 Task: Look for space in Buta, Democratic Republic of the Congo from 13th August, 2023 to 17th August, 2023 for 2 adults in price range Rs.10000 to Rs.16000. Place can be entire place with 2 bedrooms having 2 beds and 1 bathroom. Property type can be house, flat, guest house. Amenities needed are: wifi. Booking option can be shelf check-in. Required host language is English.
Action: Mouse moved to (414, 98)
Screenshot: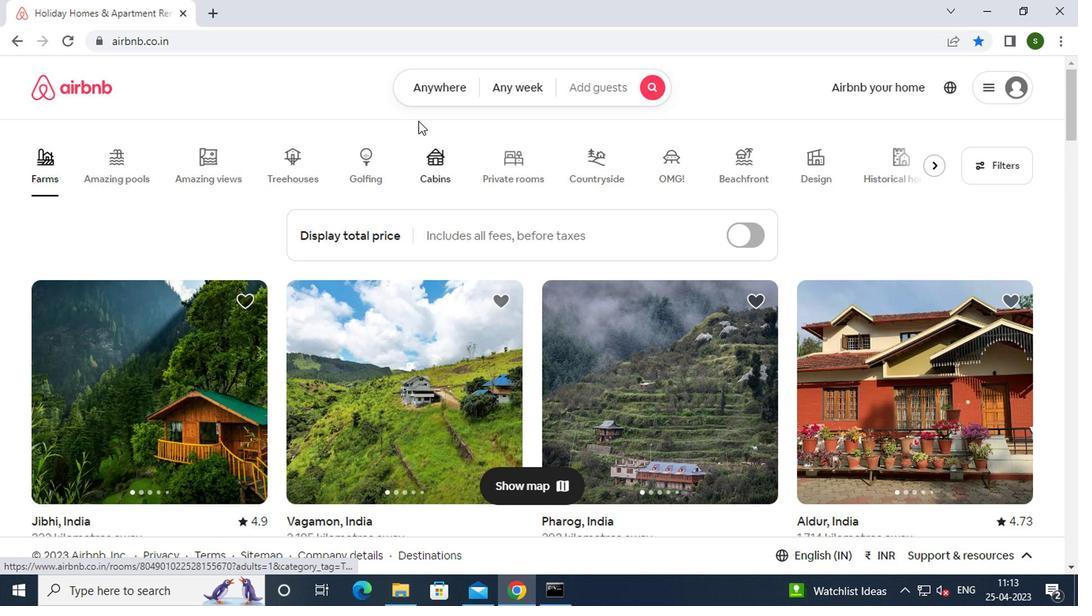 
Action: Mouse pressed left at (414, 98)
Screenshot: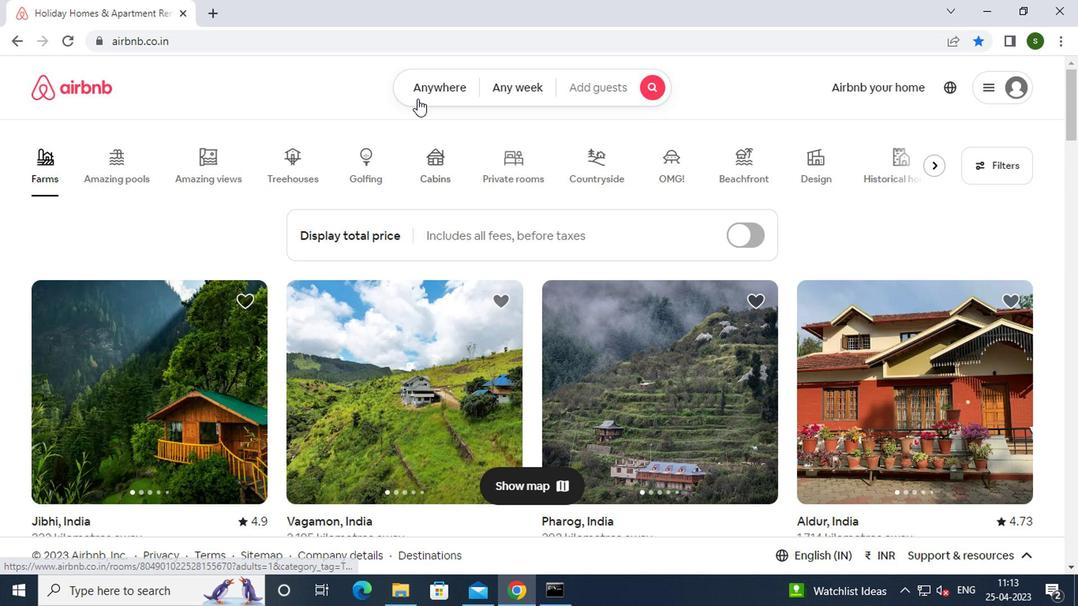 
Action: Mouse moved to (334, 151)
Screenshot: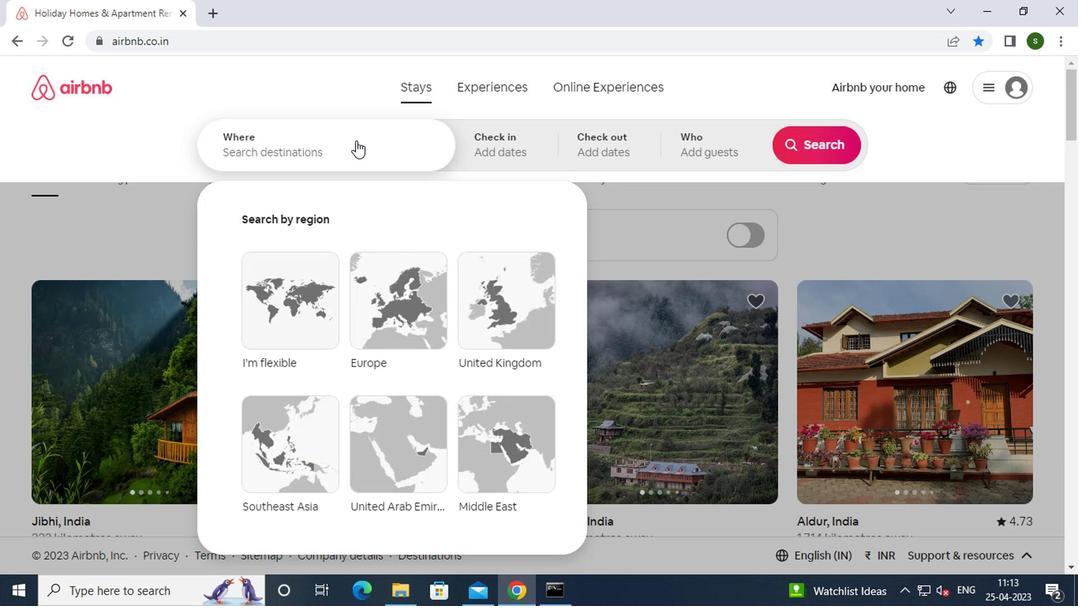
Action: Mouse pressed left at (334, 151)
Screenshot: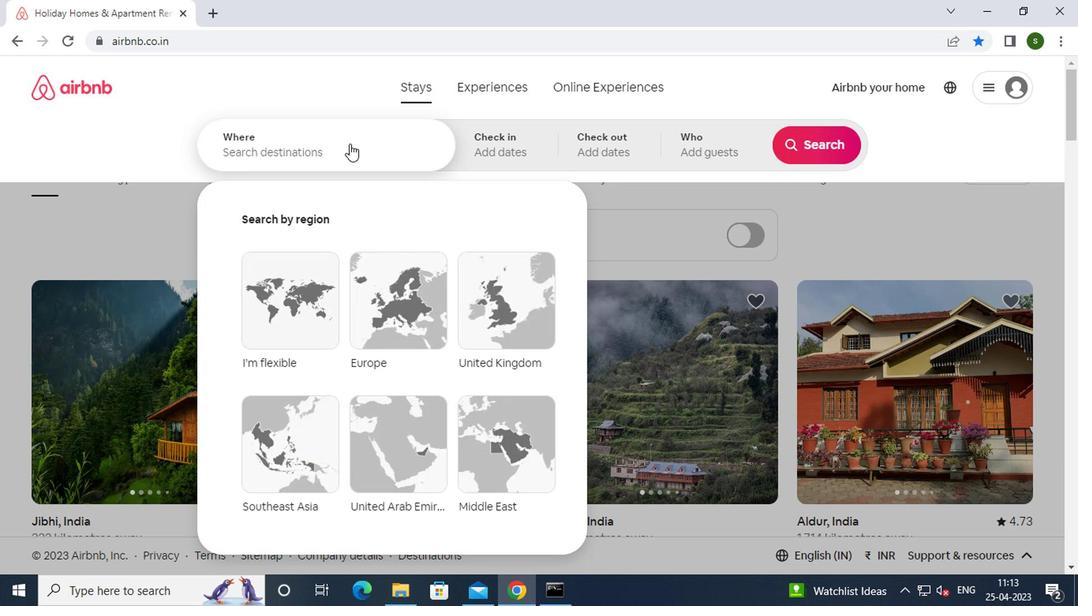 
Action: Key pressed b<Key.caps_lock>uta,<Key.space><Key.caps_lock>d<Key.caps_lock>emocratic
Screenshot: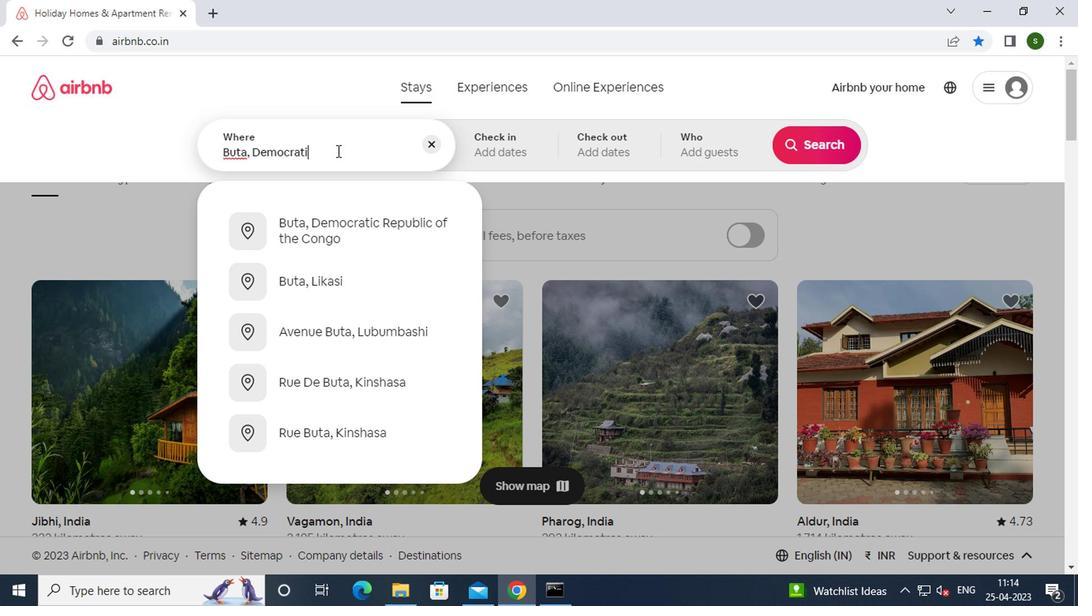 
Action: Mouse moved to (332, 220)
Screenshot: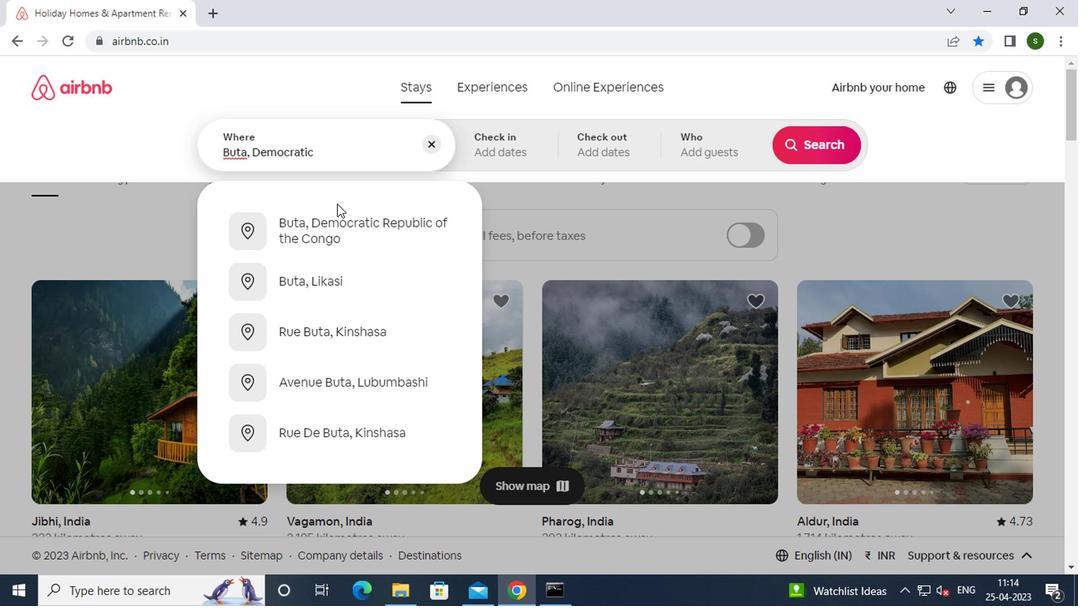 
Action: Mouse pressed left at (332, 220)
Screenshot: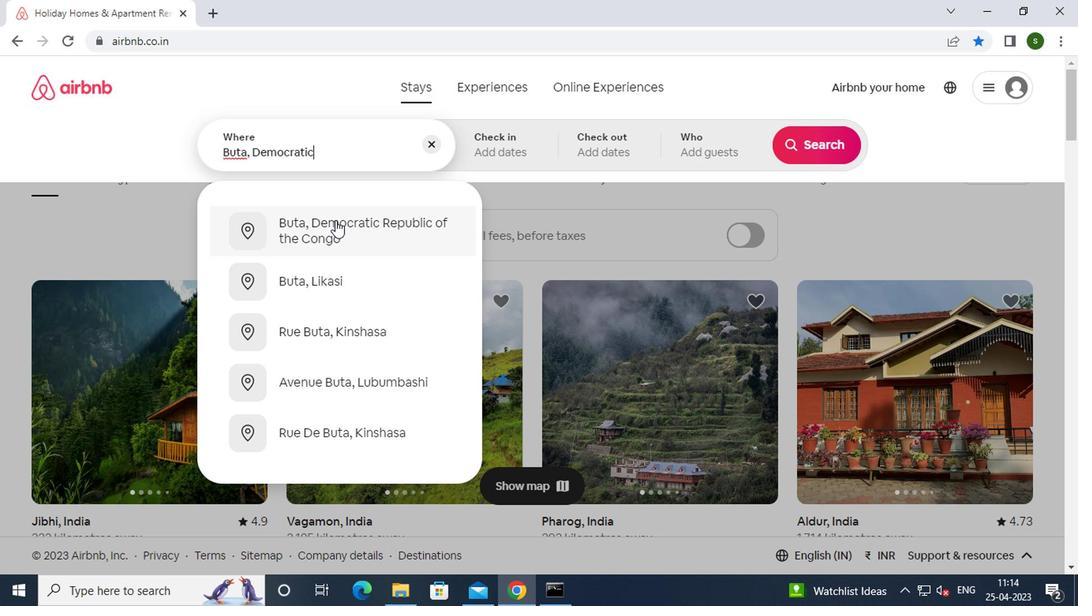 
Action: Mouse moved to (810, 271)
Screenshot: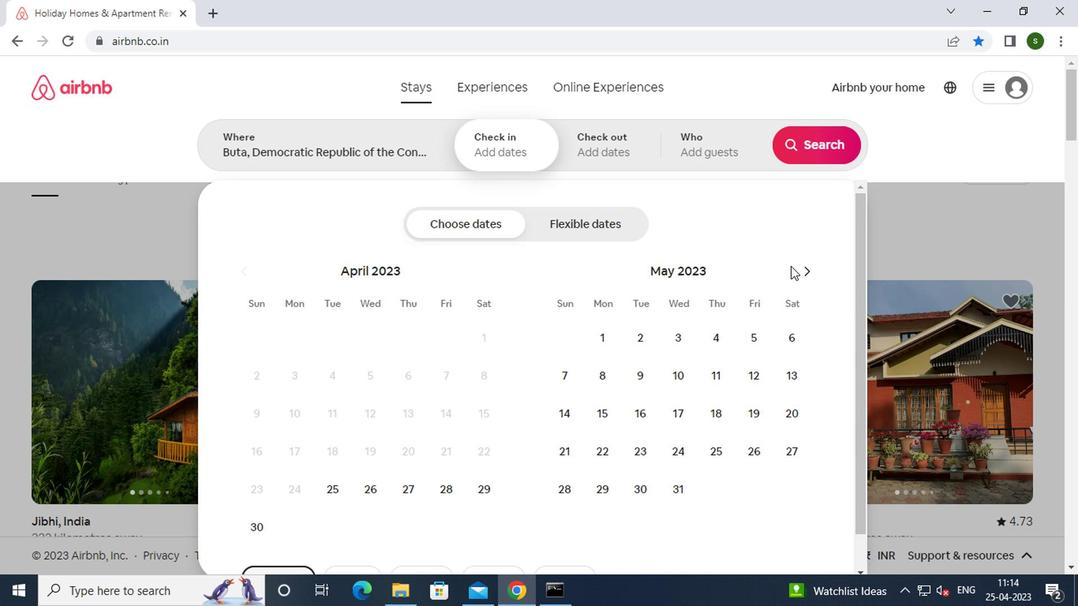 
Action: Mouse pressed left at (810, 271)
Screenshot: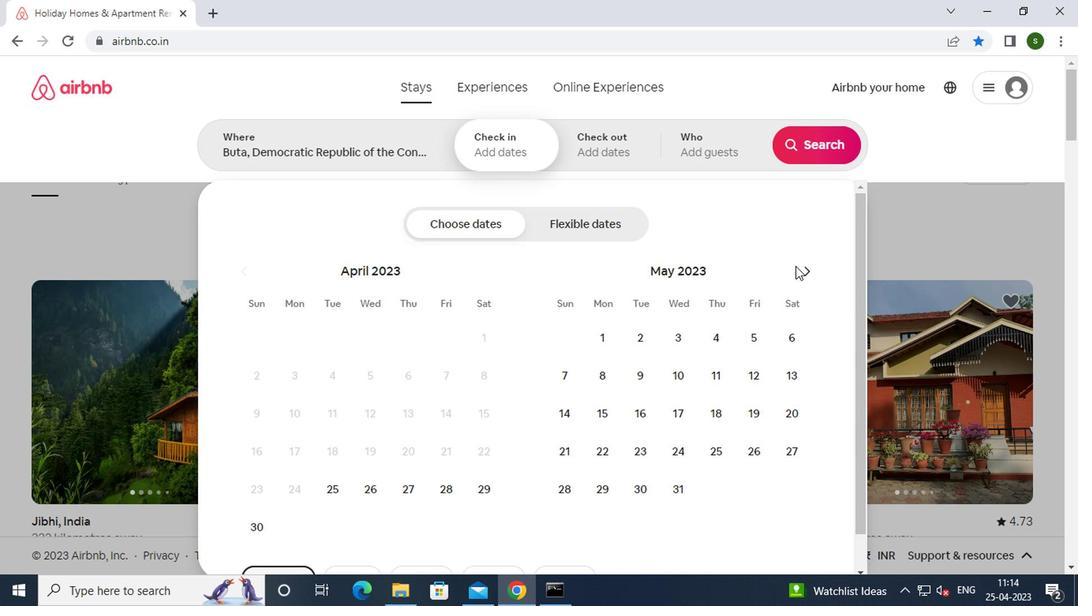 
Action: Mouse pressed left at (810, 271)
Screenshot: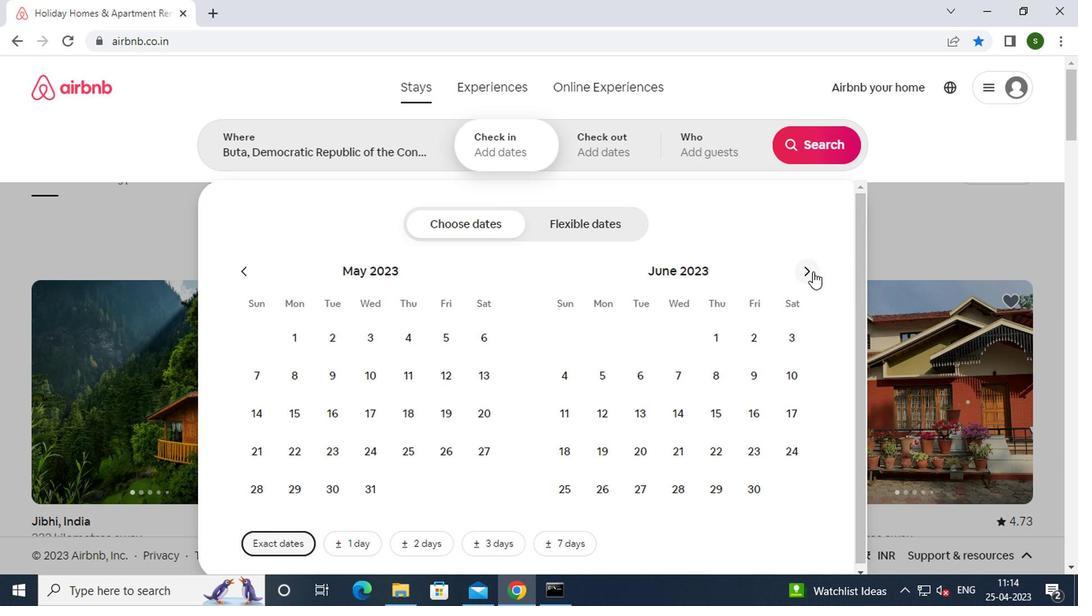 
Action: Mouse pressed left at (810, 271)
Screenshot: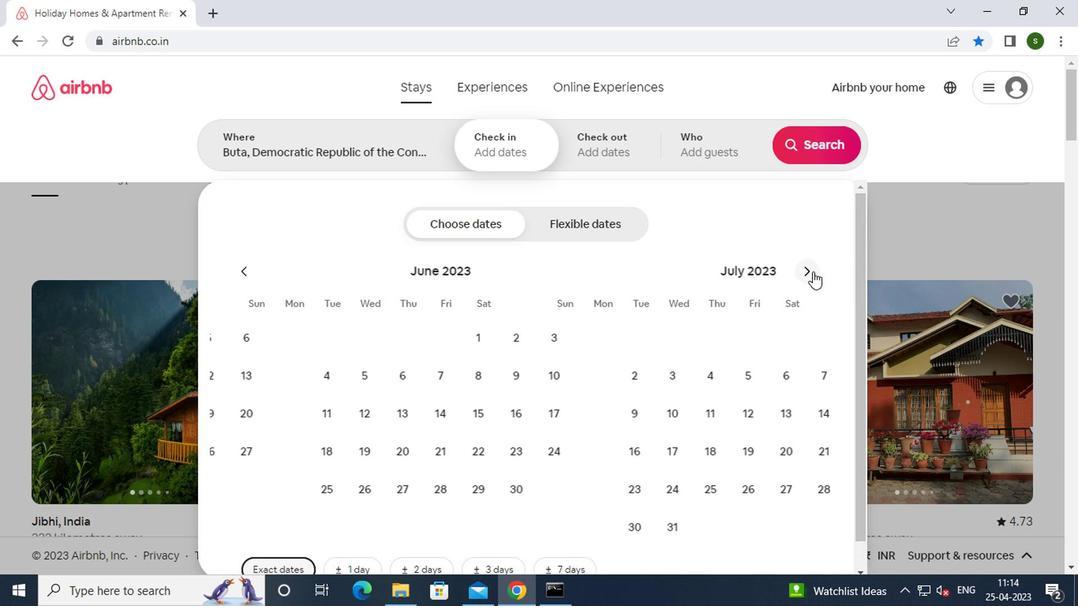 
Action: Mouse moved to (548, 421)
Screenshot: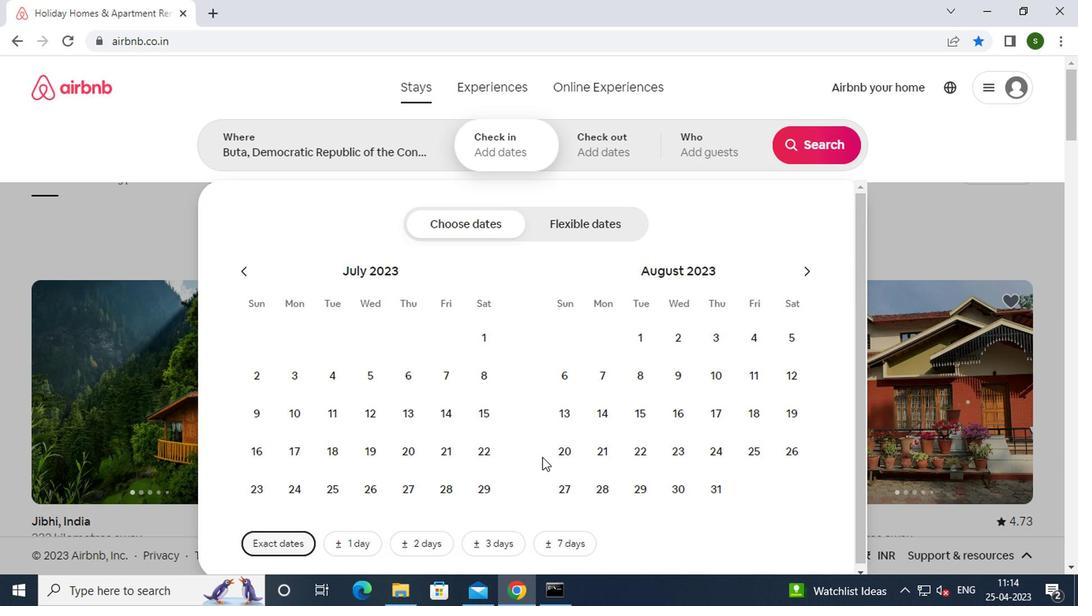 
Action: Mouse pressed left at (548, 421)
Screenshot: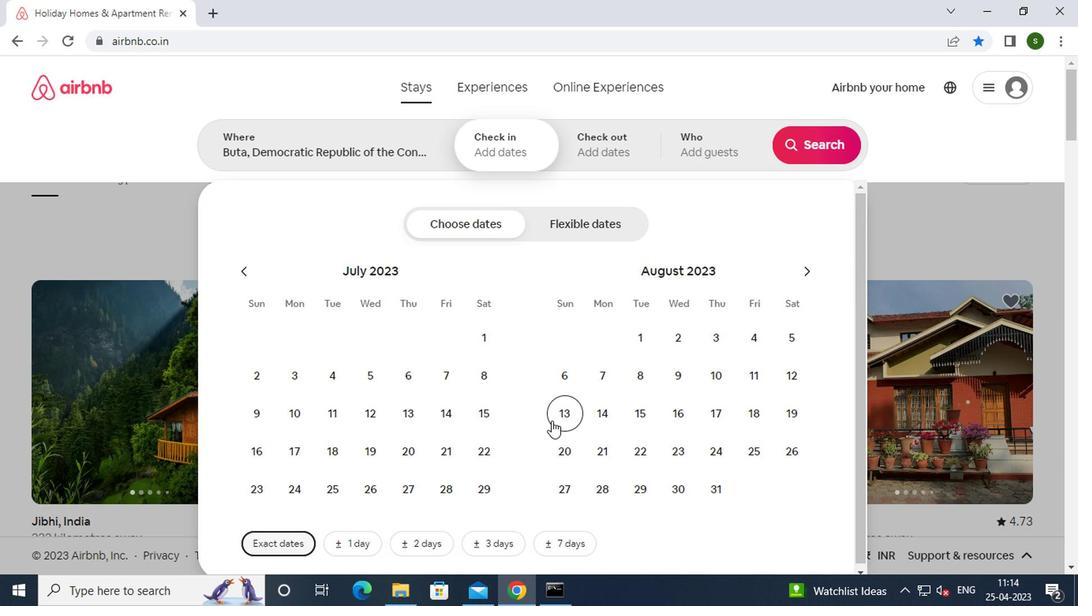 
Action: Mouse moved to (697, 418)
Screenshot: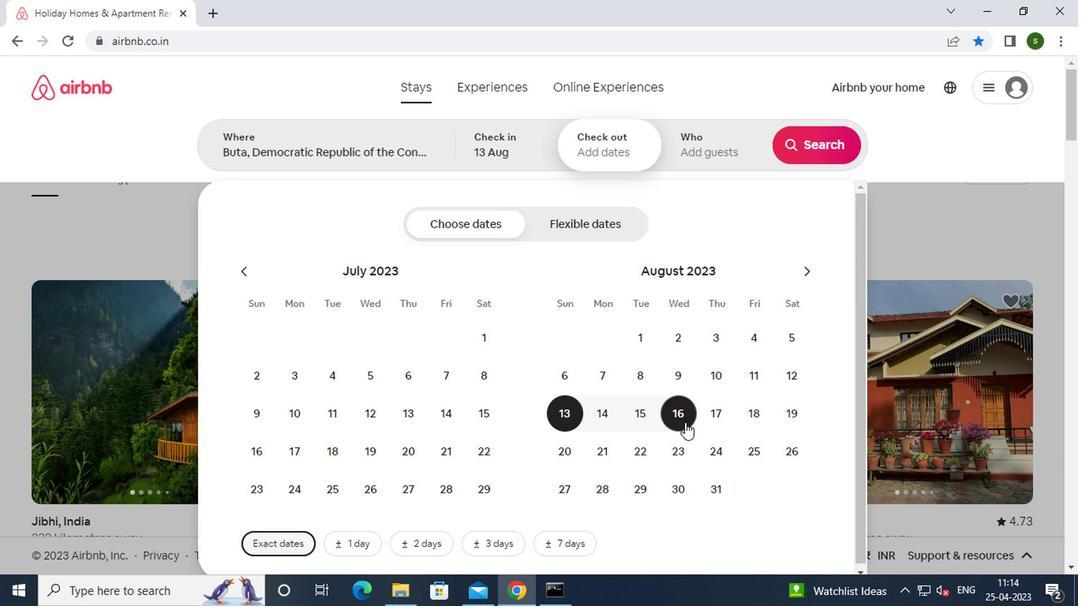 
Action: Mouse pressed left at (697, 418)
Screenshot: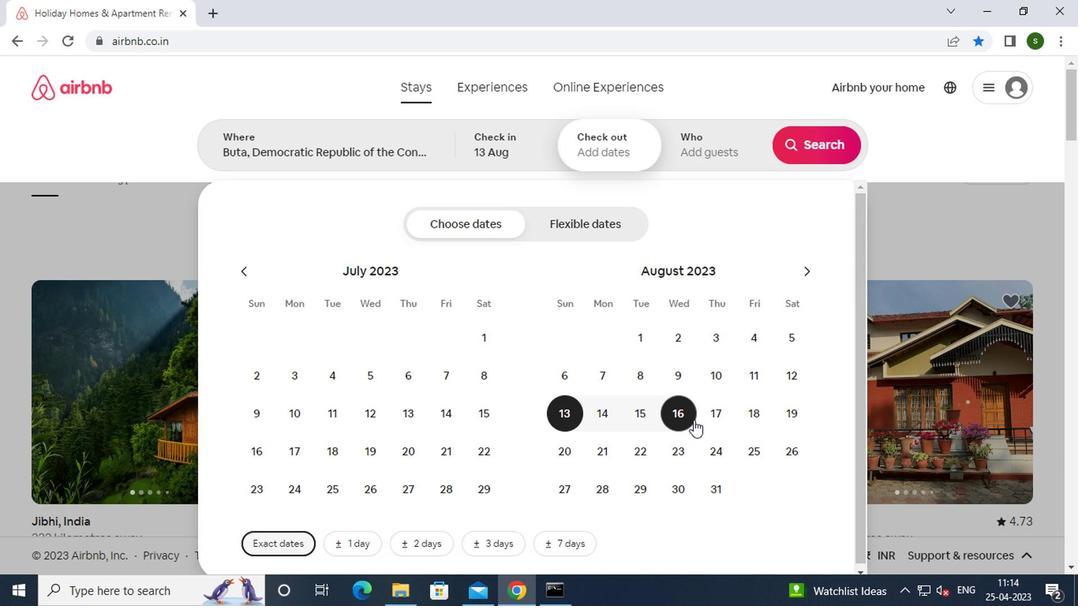 
Action: Mouse moved to (715, 157)
Screenshot: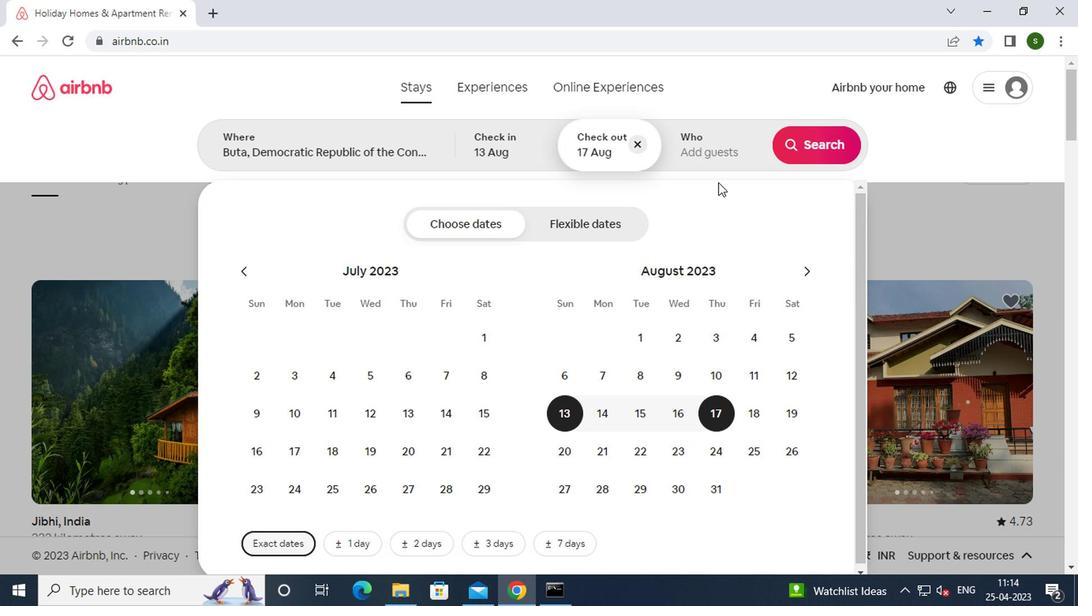 
Action: Mouse pressed left at (715, 157)
Screenshot: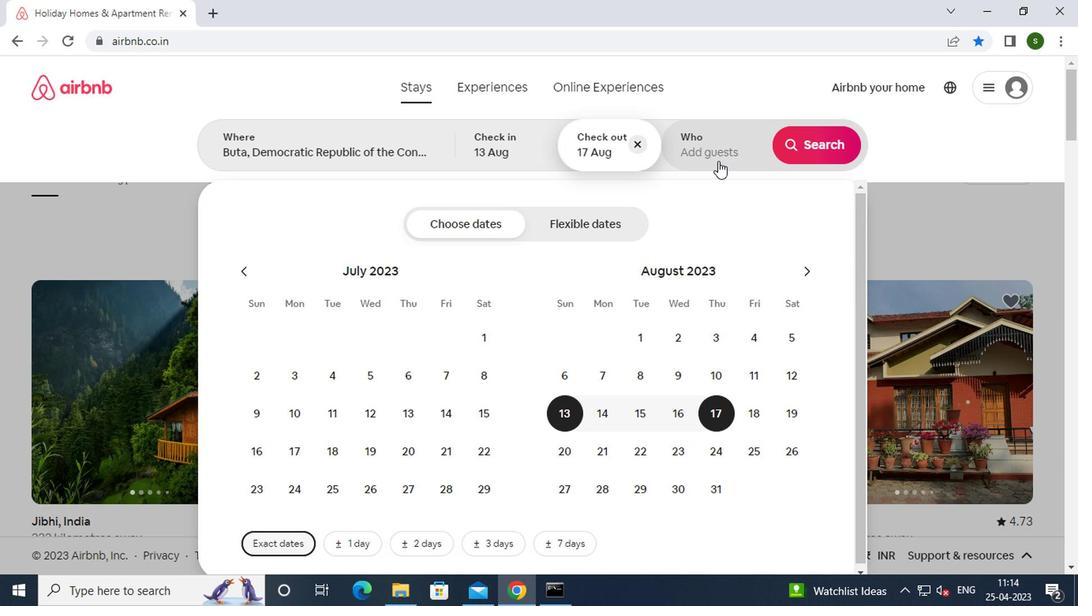 
Action: Mouse moved to (815, 226)
Screenshot: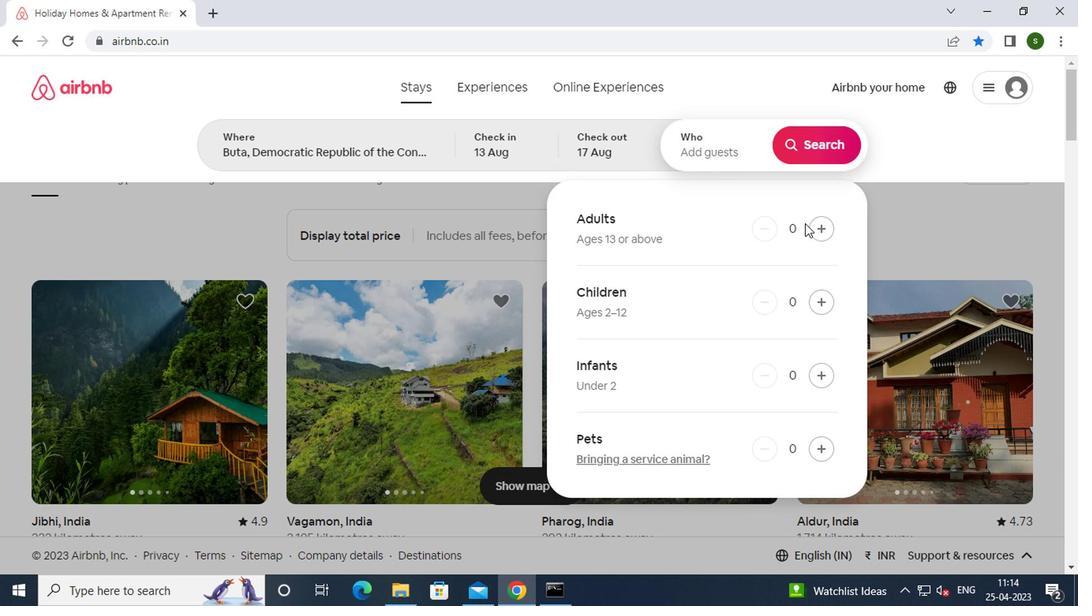 
Action: Mouse pressed left at (815, 226)
Screenshot: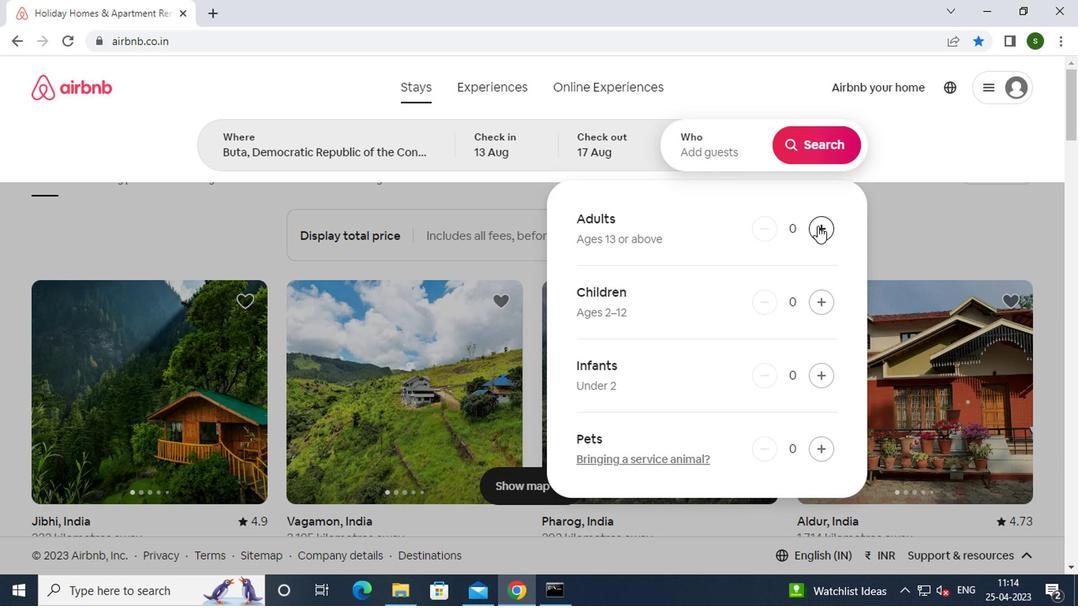 
Action: Mouse pressed left at (815, 226)
Screenshot: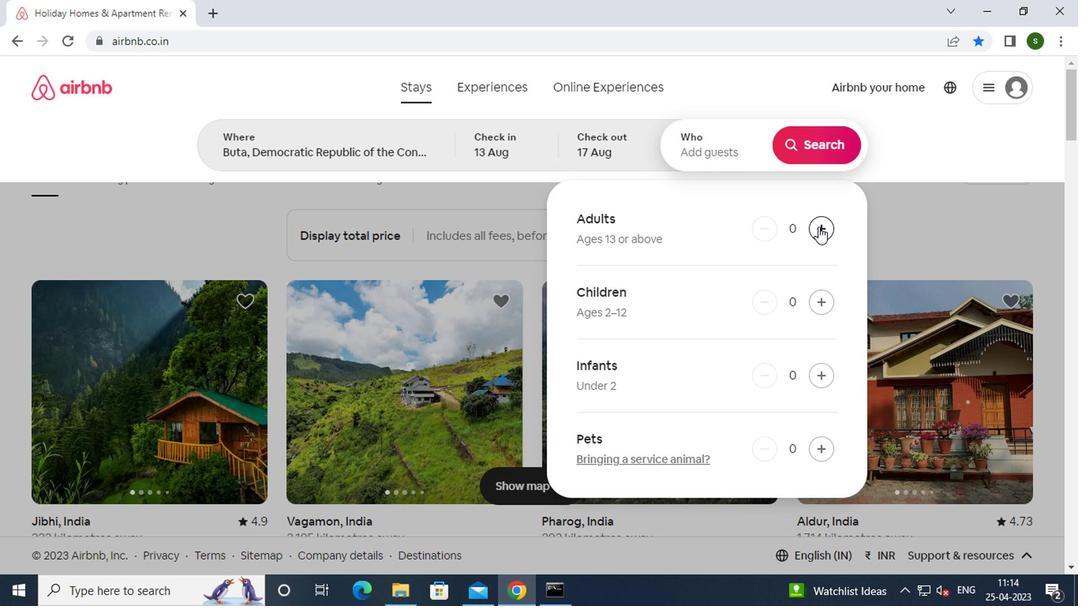 
Action: Mouse moved to (806, 146)
Screenshot: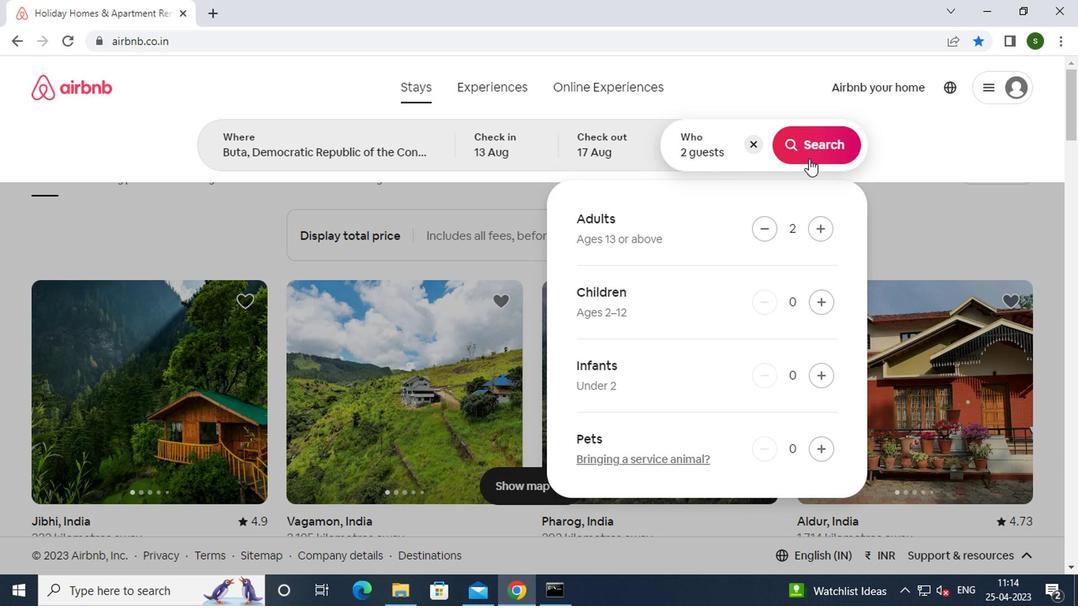 
Action: Mouse pressed left at (806, 146)
Screenshot: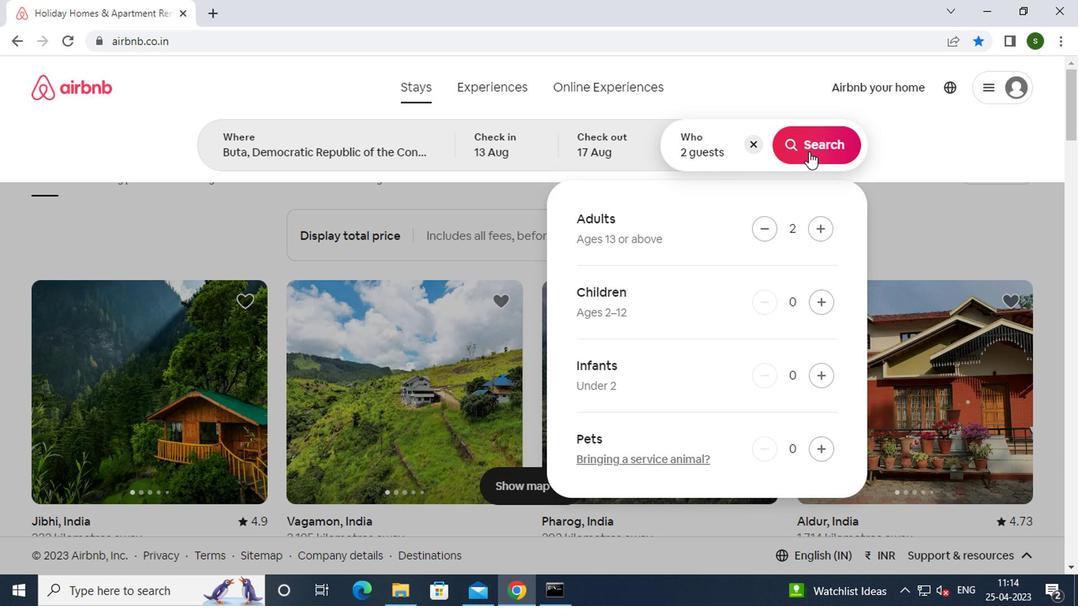 
Action: Mouse moved to (992, 155)
Screenshot: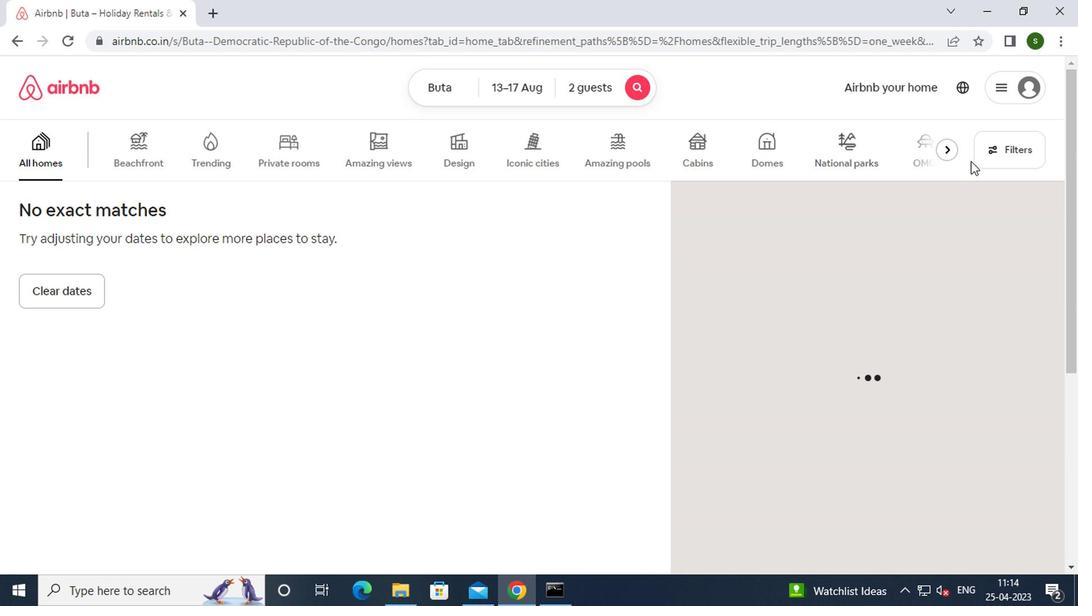 
Action: Mouse pressed left at (992, 155)
Screenshot: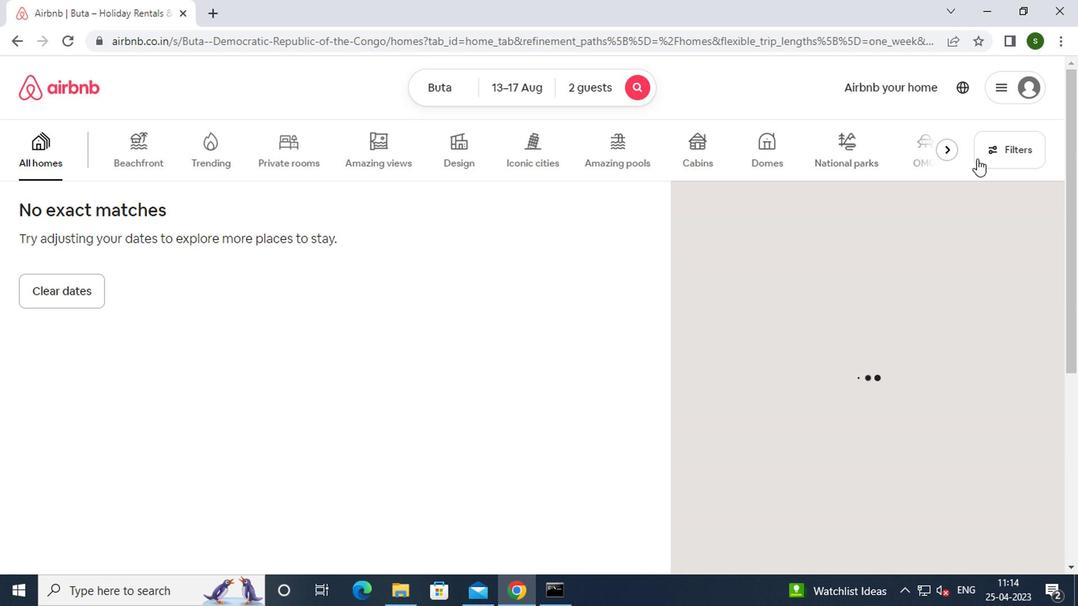 
Action: Mouse moved to (402, 241)
Screenshot: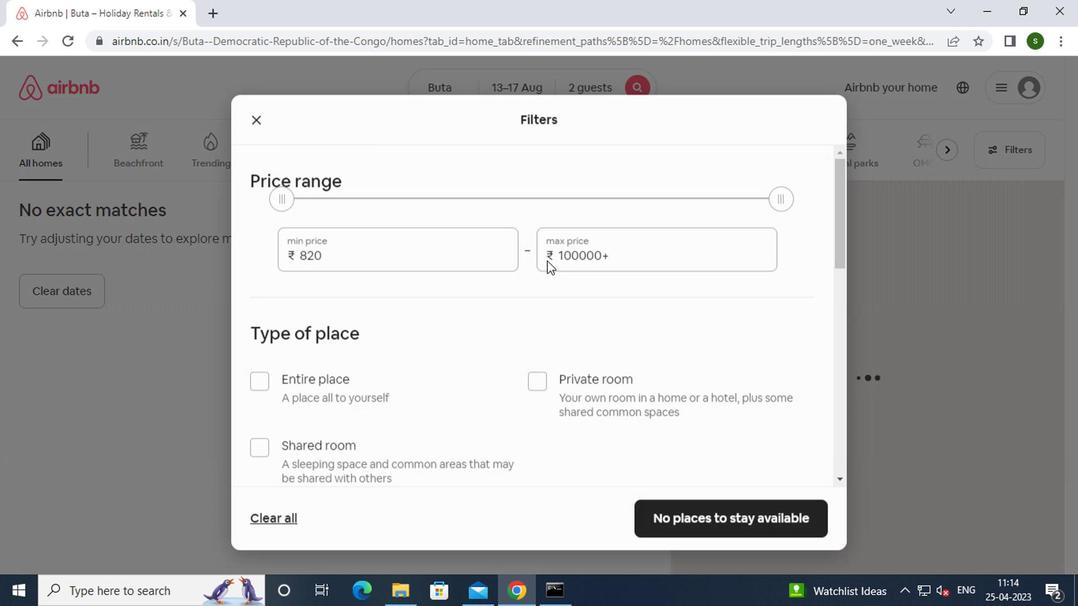
Action: Mouse pressed left at (402, 241)
Screenshot: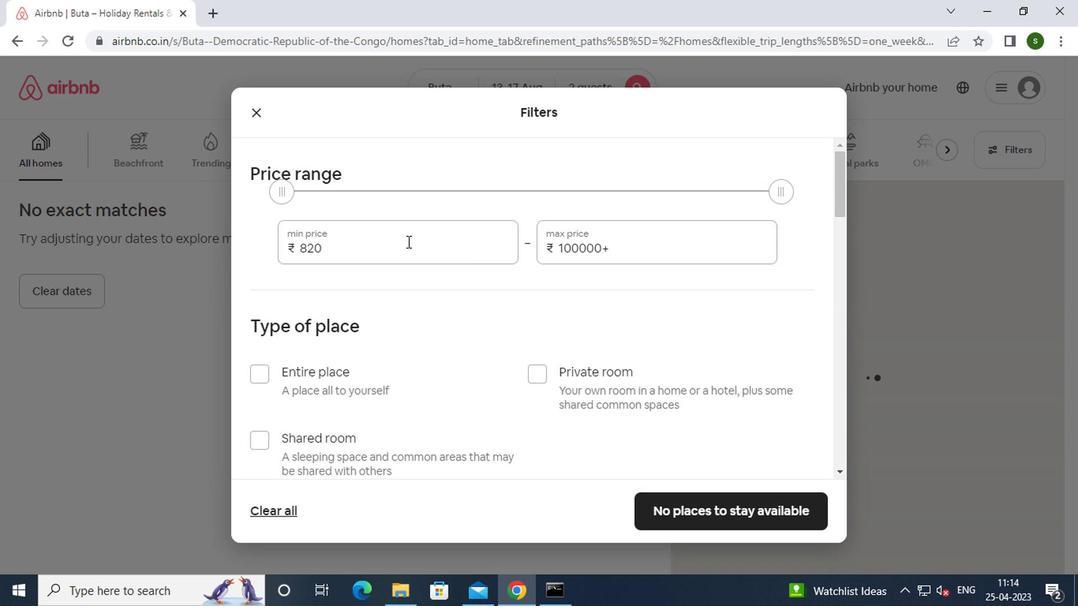 
Action: Key pressed <Key.backspace><Key.backspace><Key.backspace><Key.backspace>10000
Screenshot: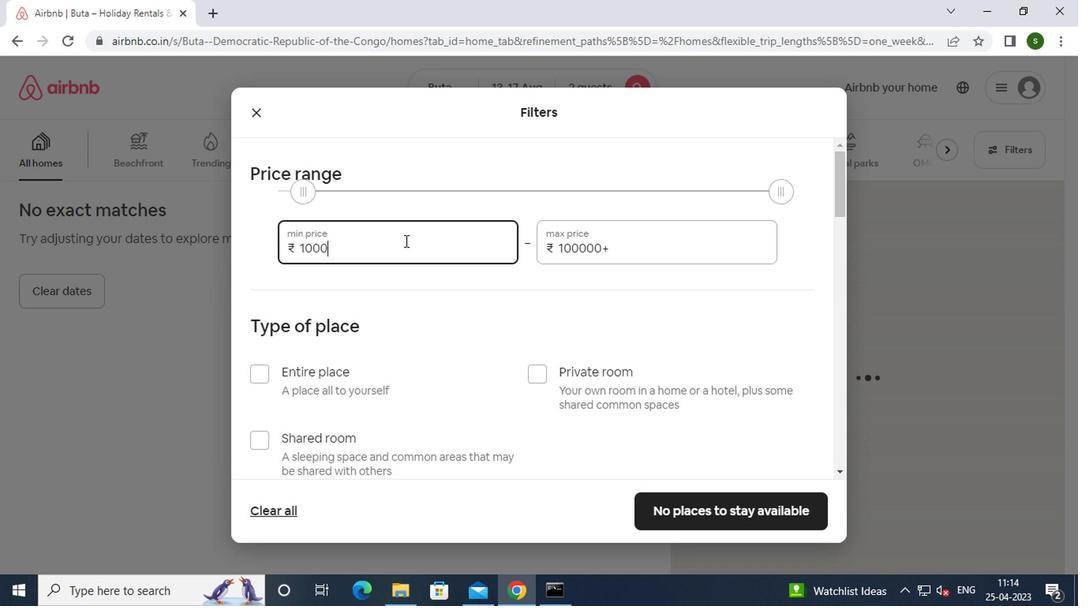 
Action: Mouse moved to (623, 247)
Screenshot: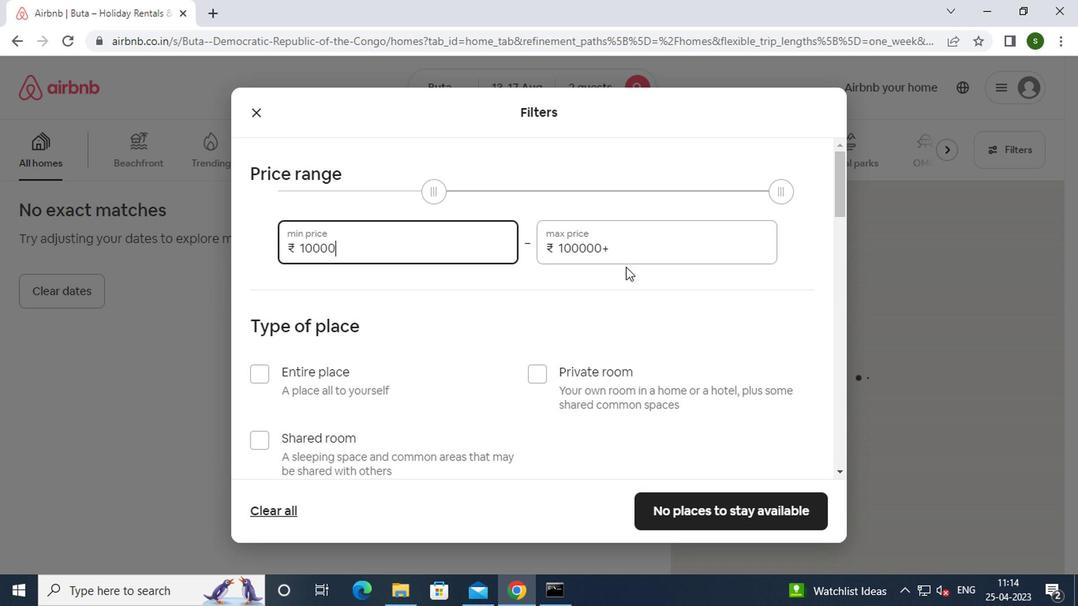 
Action: Mouse pressed left at (623, 247)
Screenshot: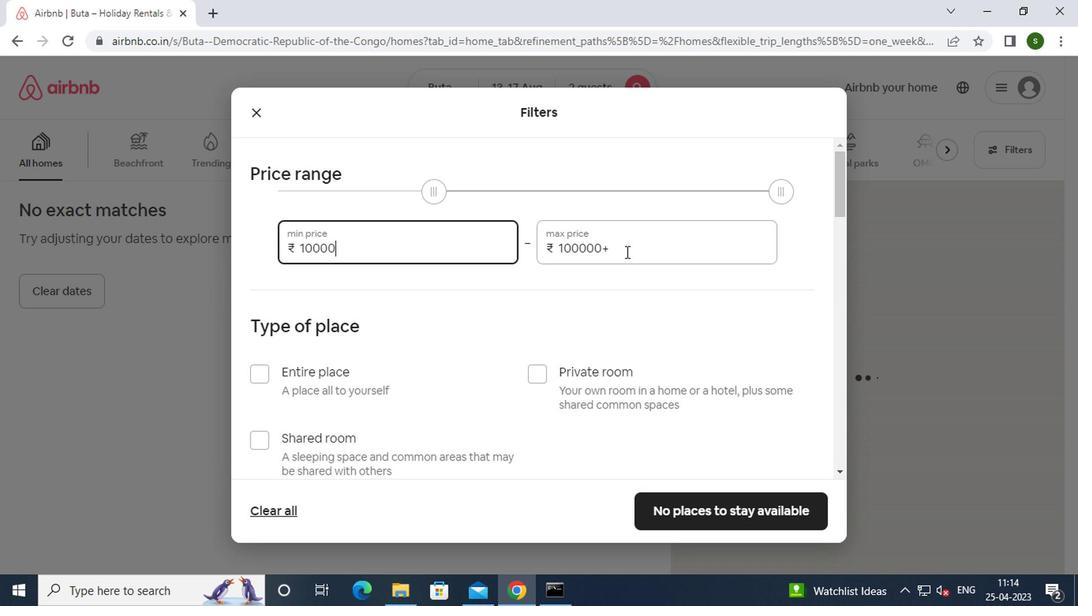
Action: Key pressed <Key.backspace><Key.backspace><Key.backspace><Key.backspace><Key.backspace><Key.backspace><Key.backspace><Key.backspace><Key.backspace><Key.backspace><Key.backspace><Key.backspace>16000
Screenshot: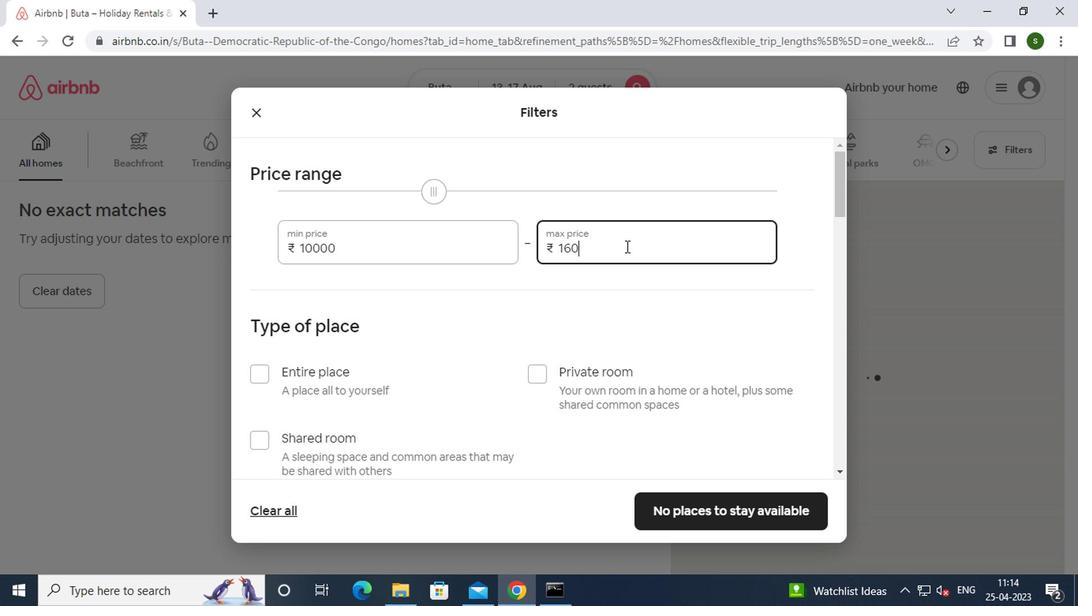 
Action: Mouse moved to (558, 265)
Screenshot: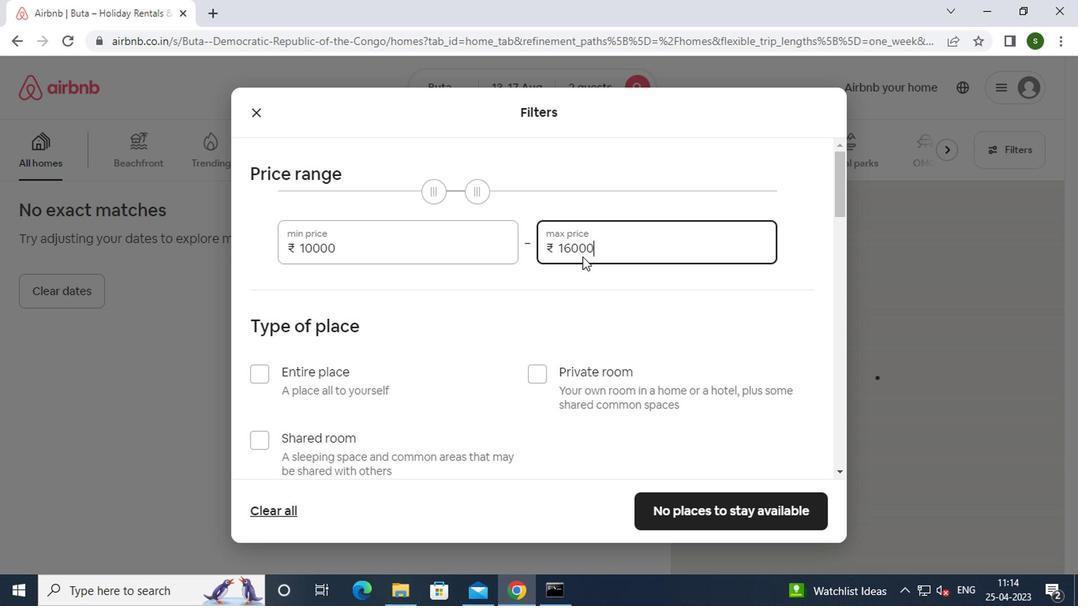 
Action: Mouse scrolled (558, 265) with delta (0, 0)
Screenshot: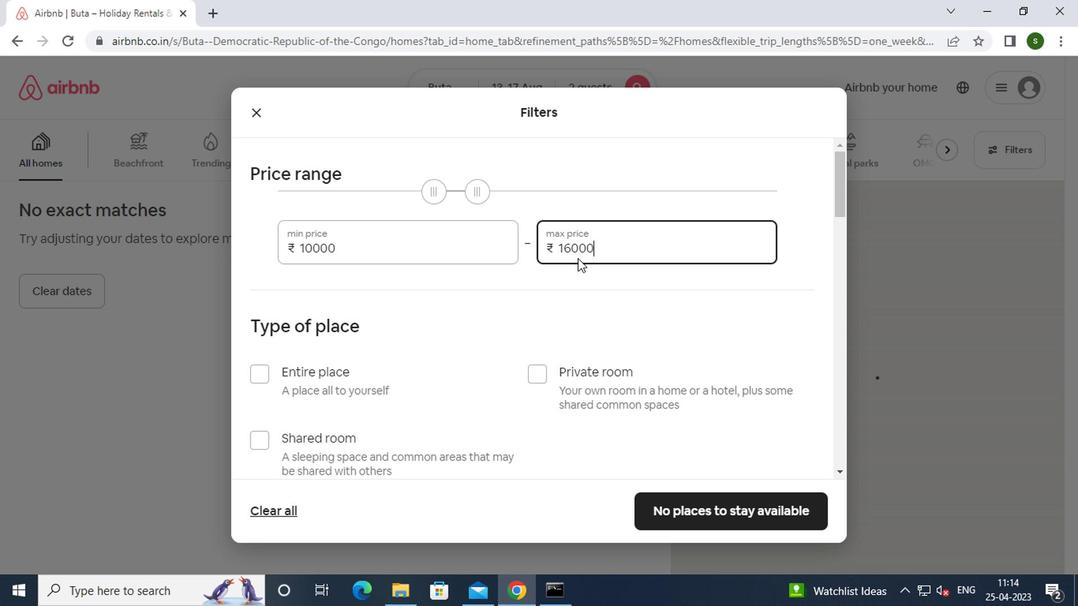 
Action: Mouse moved to (280, 293)
Screenshot: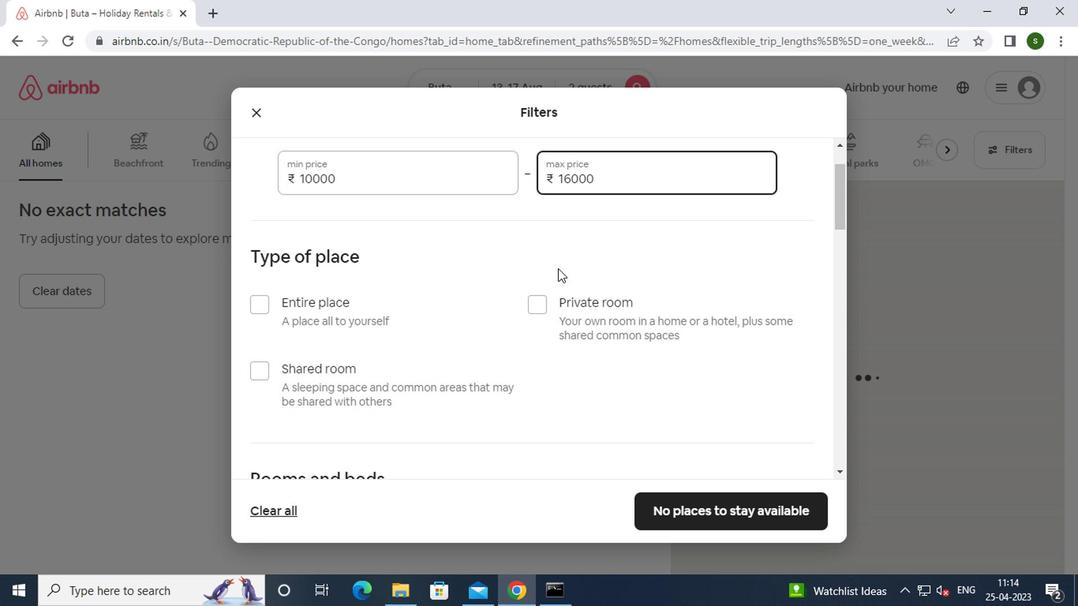 
Action: Mouse pressed left at (280, 293)
Screenshot: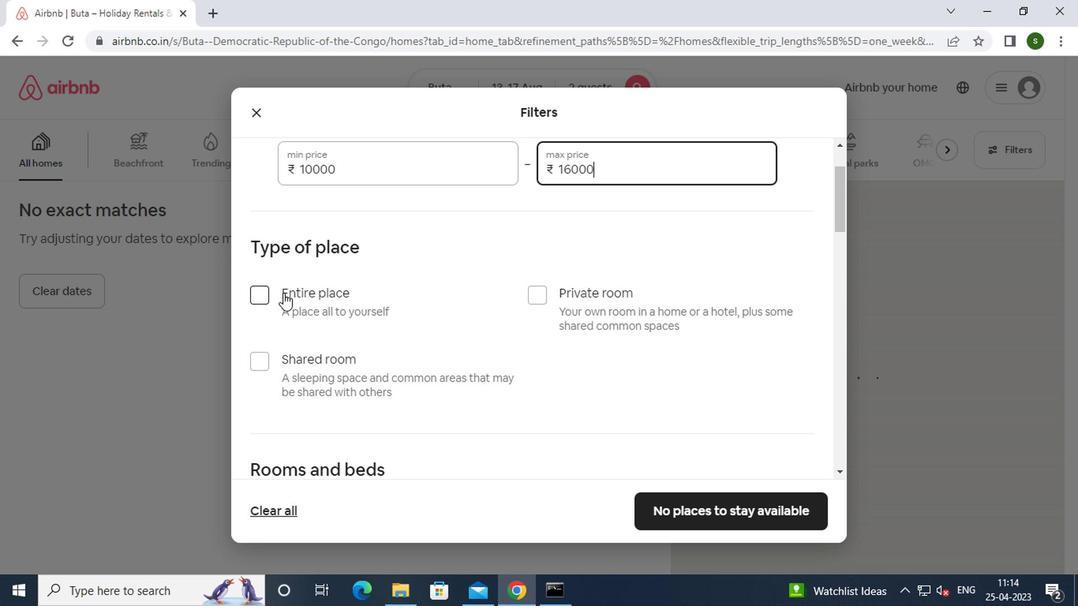 
Action: Mouse moved to (371, 302)
Screenshot: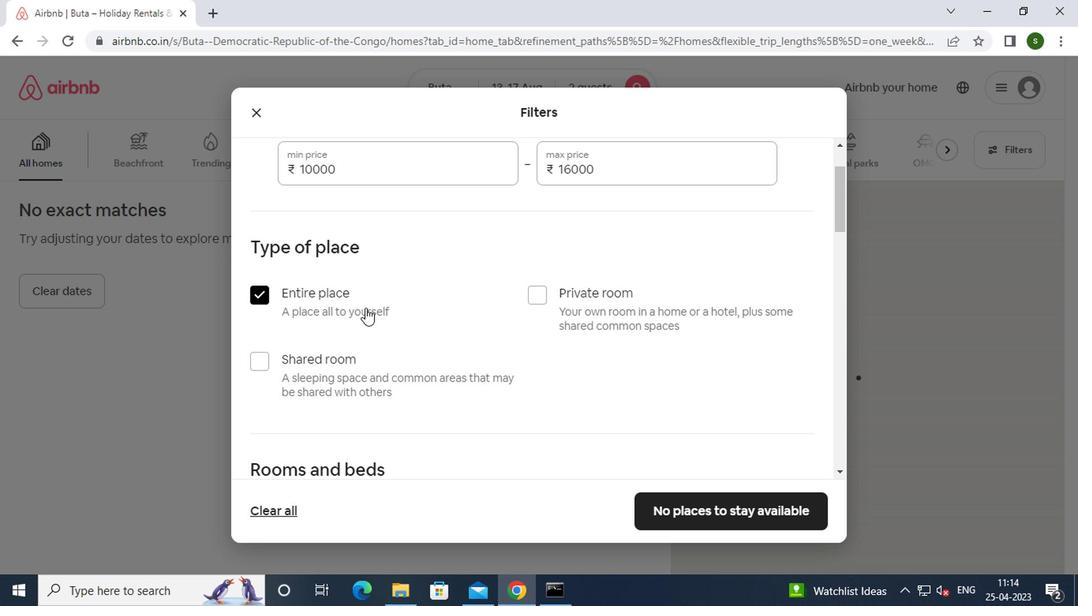 
Action: Mouse scrolled (371, 302) with delta (0, 0)
Screenshot: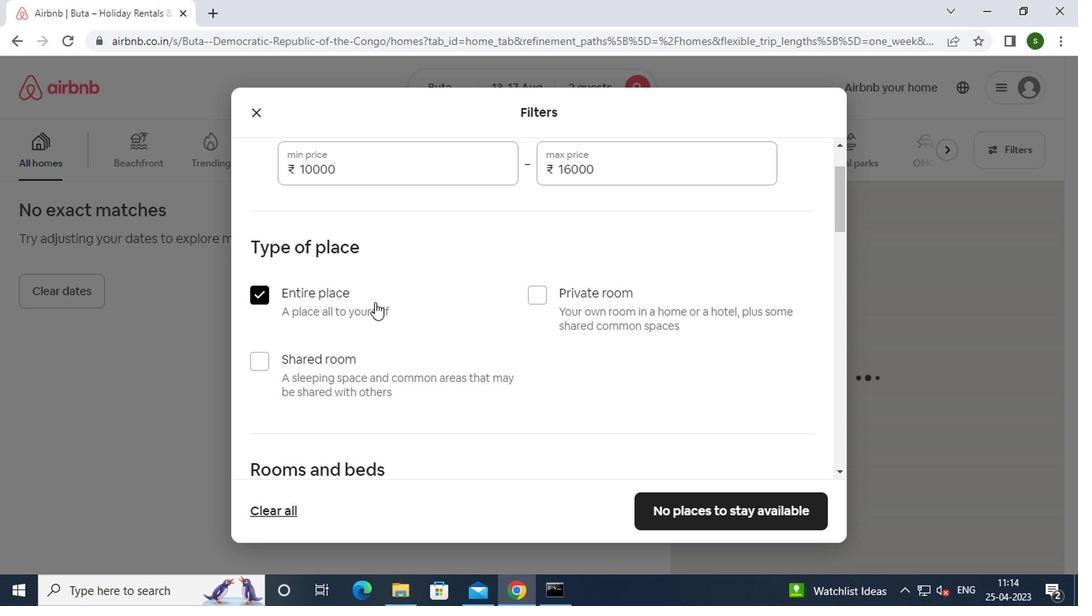 
Action: Mouse scrolled (371, 302) with delta (0, 0)
Screenshot: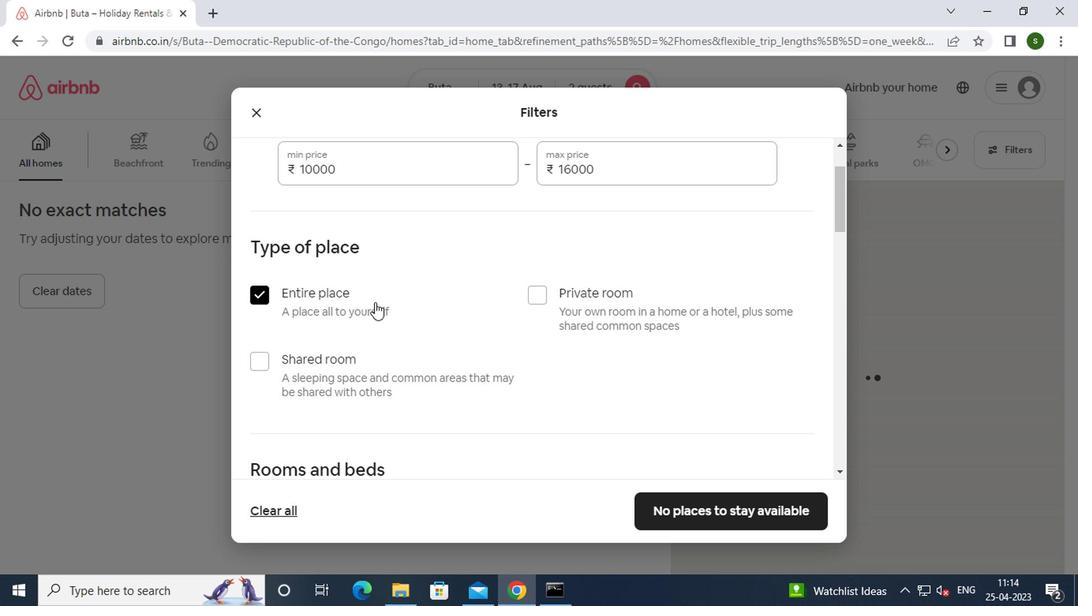
Action: Mouse scrolled (371, 302) with delta (0, 0)
Screenshot: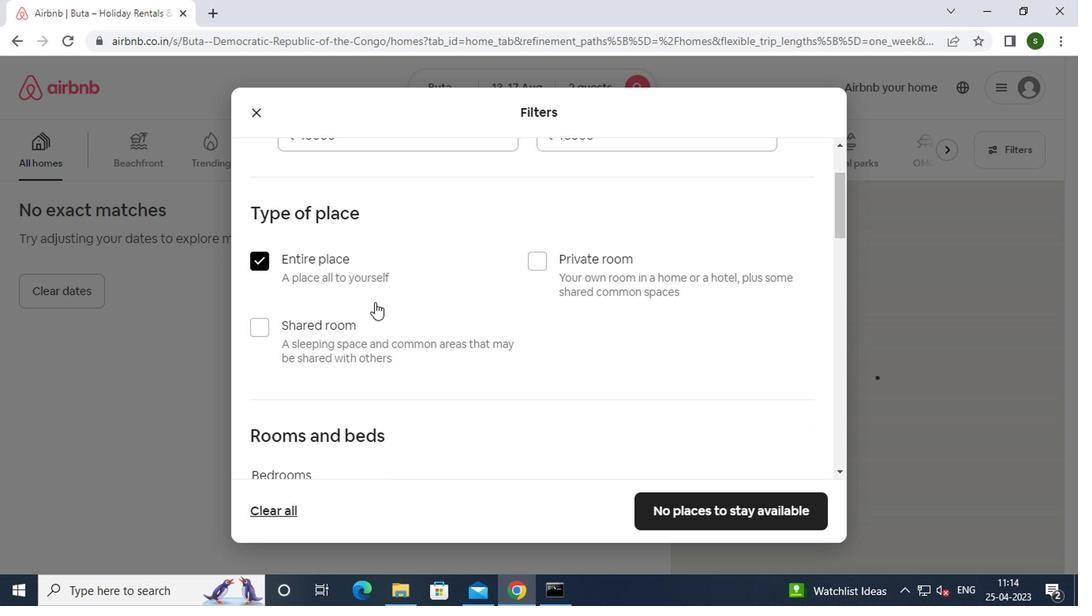 
Action: Mouse moved to (398, 308)
Screenshot: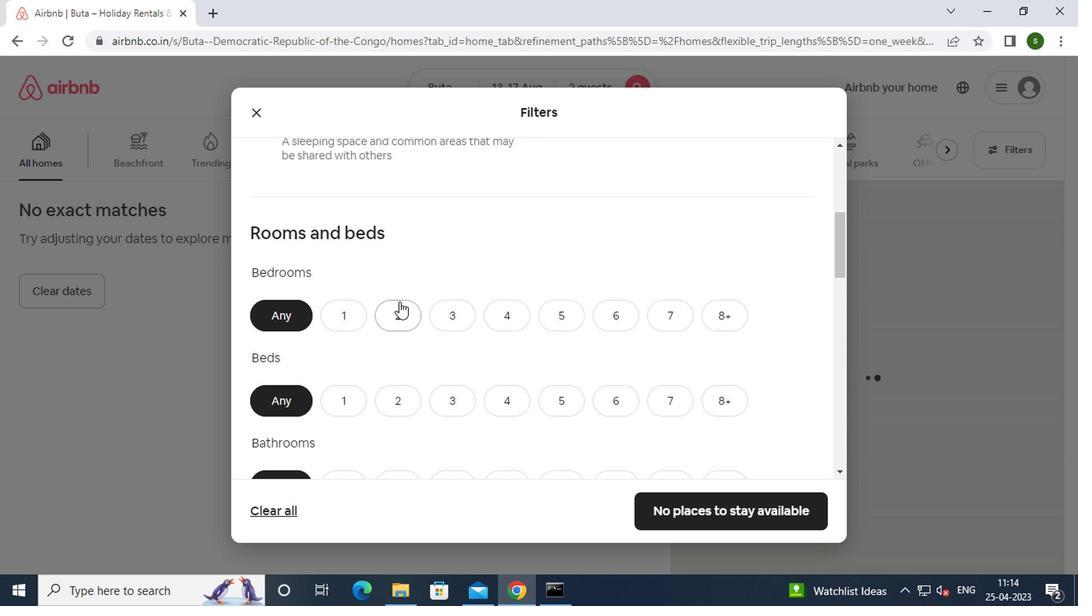 
Action: Mouse pressed left at (398, 308)
Screenshot: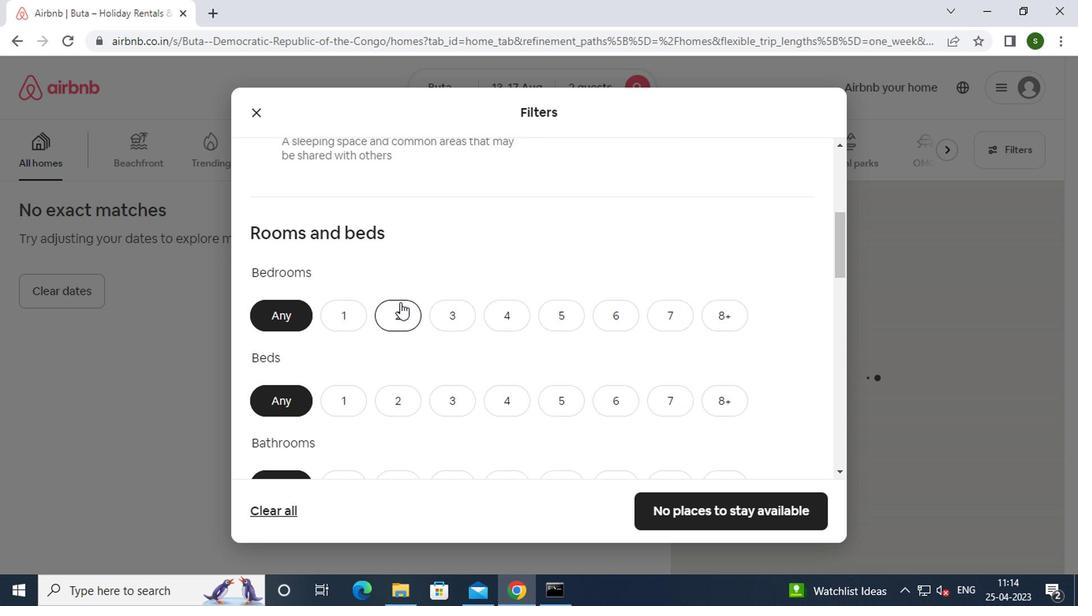 
Action: Mouse moved to (391, 400)
Screenshot: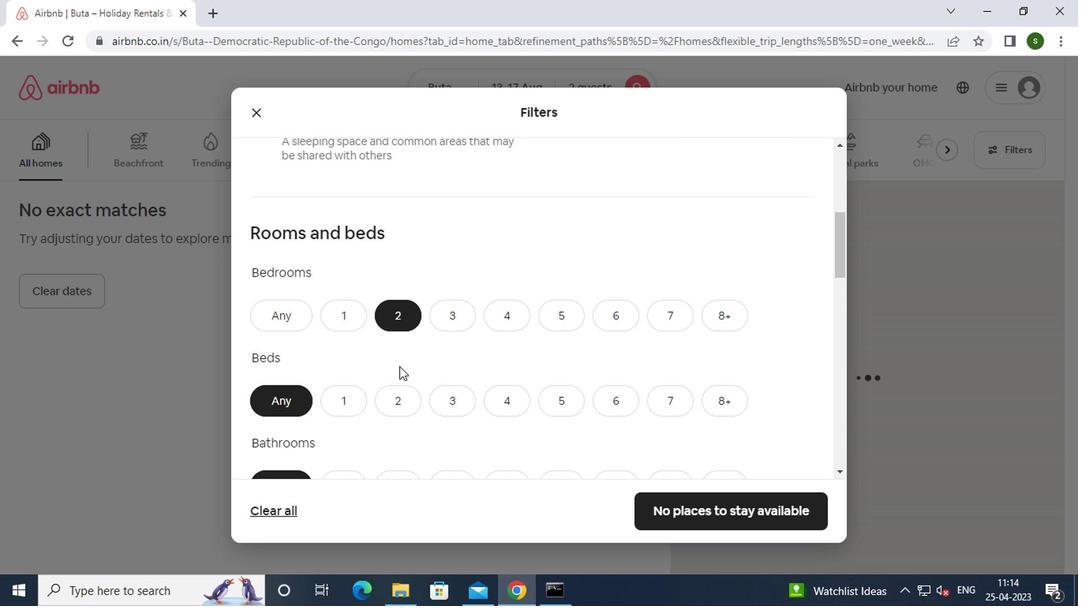 
Action: Mouse pressed left at (391, 400)
Screenshot: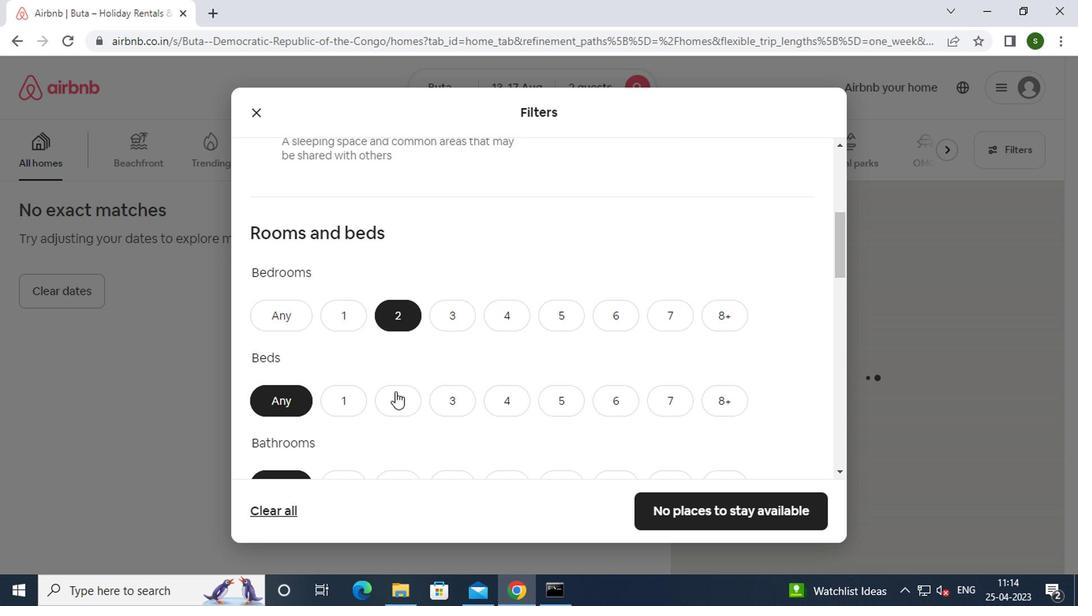
Action: Mouse moved to (455, 382)
Screenshot: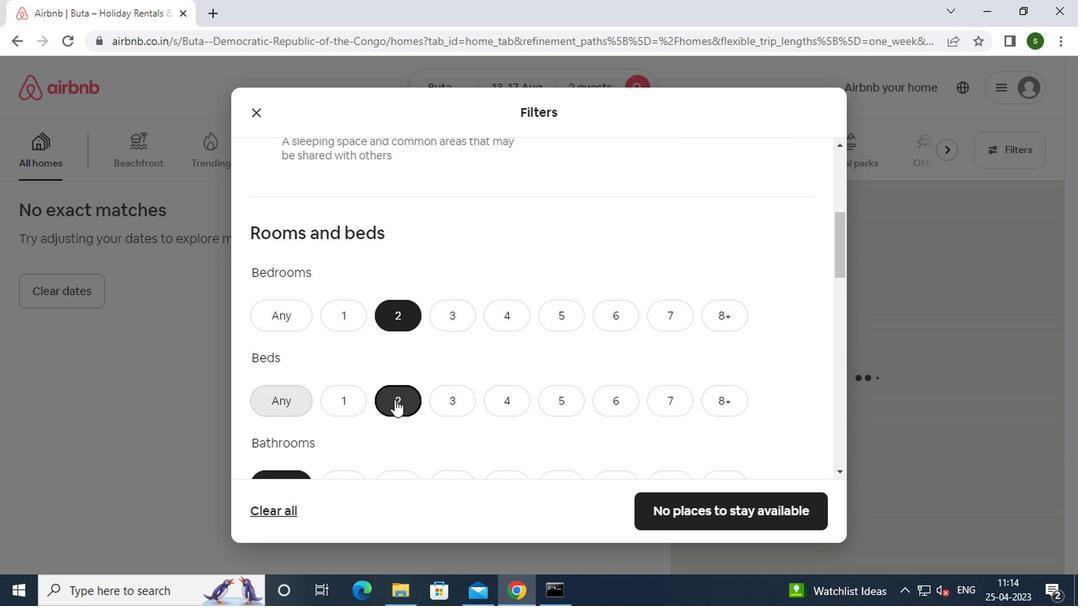 
Action: Mouse scrolled (455, 381) with delta (0, -1)
Screenshot: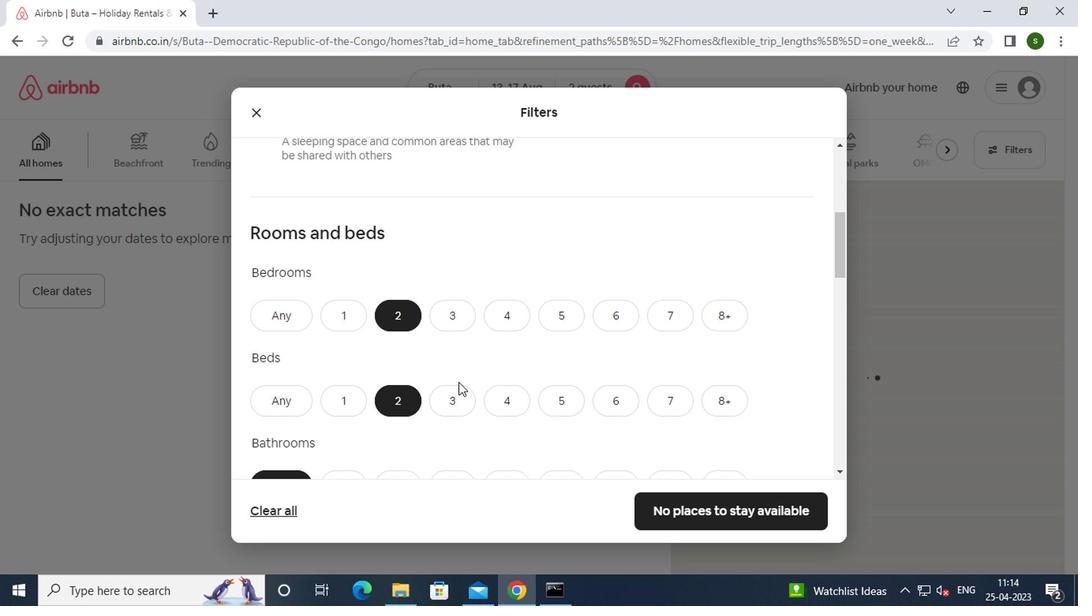 
Action: Mouse moved to (346, 400)
Screenshot: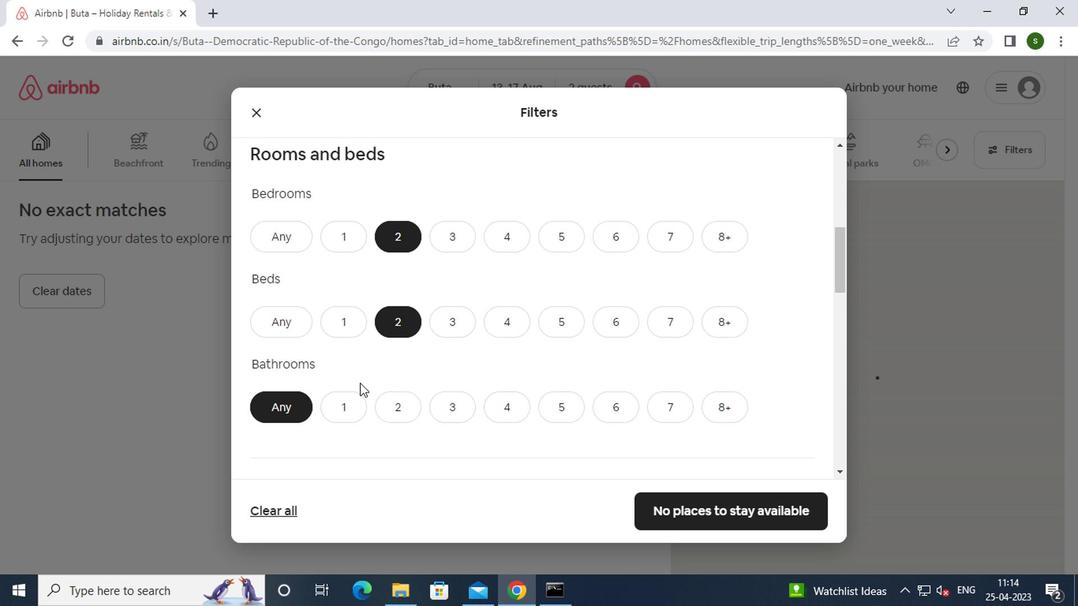 
Action: Mouse pressed left at (346, 400)
Screenshot: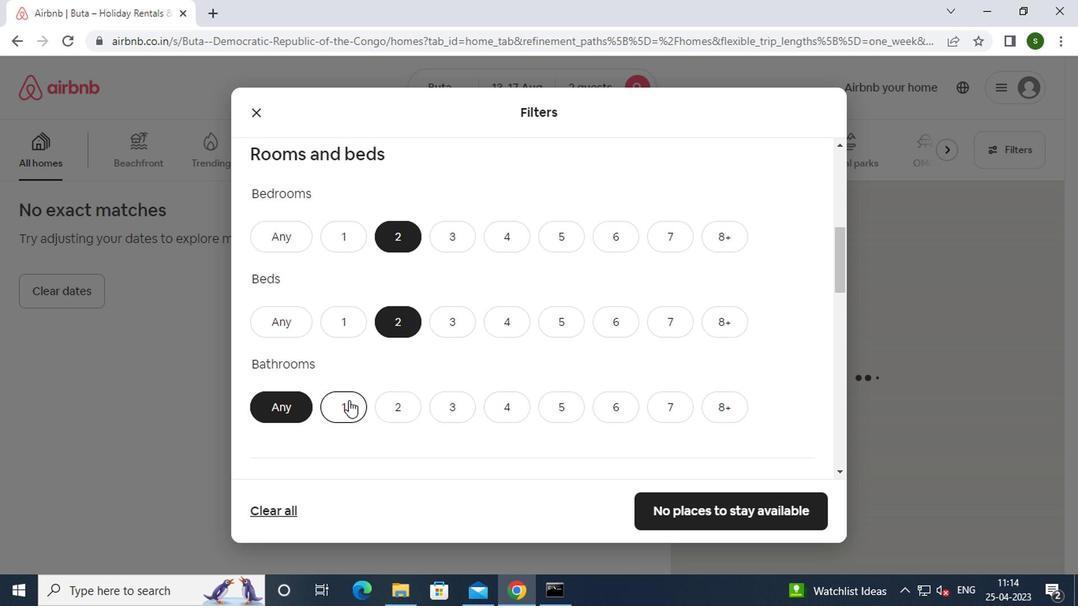 
Action: Mouse moved to (476, 353)
Screenshot: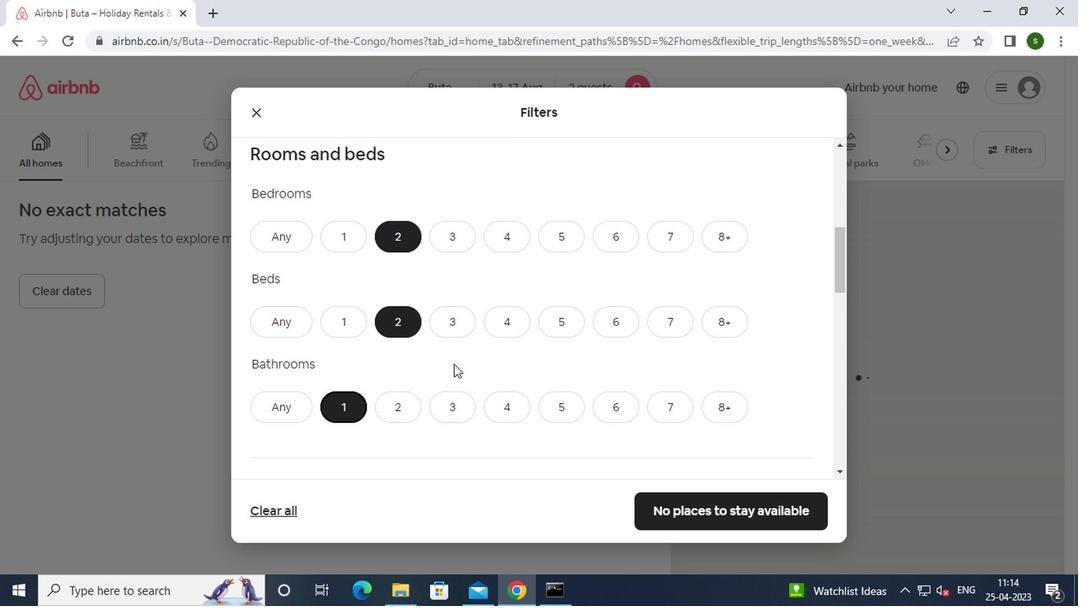 
Action: Mouse scrolled (476, 353) with delta (0, 0)
Screenshot: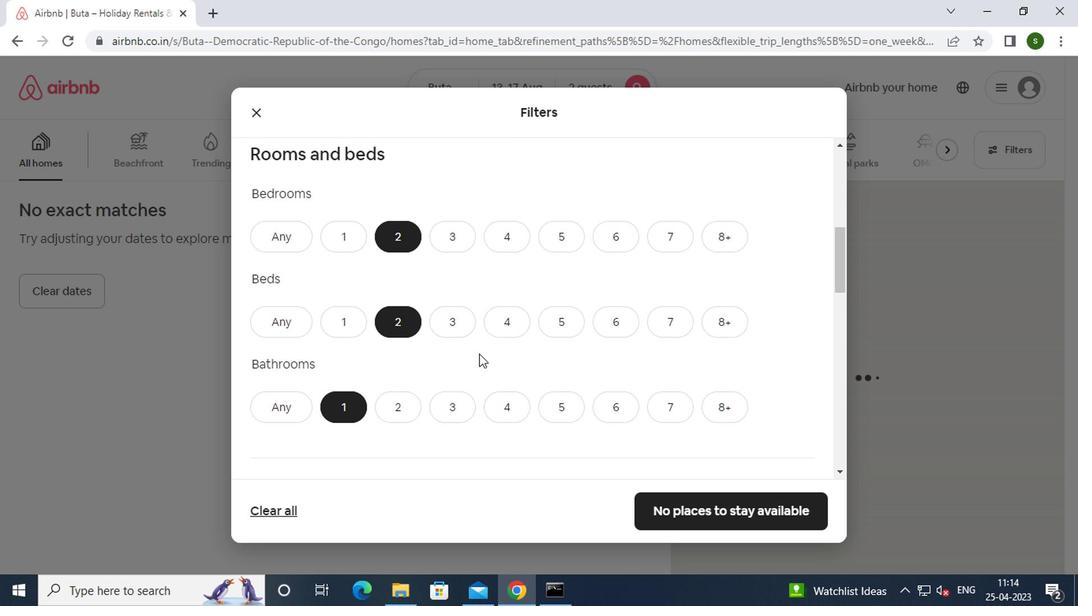 
Action: Mouse scrolled (476, 353) with delta (0, 0)
Screenshot: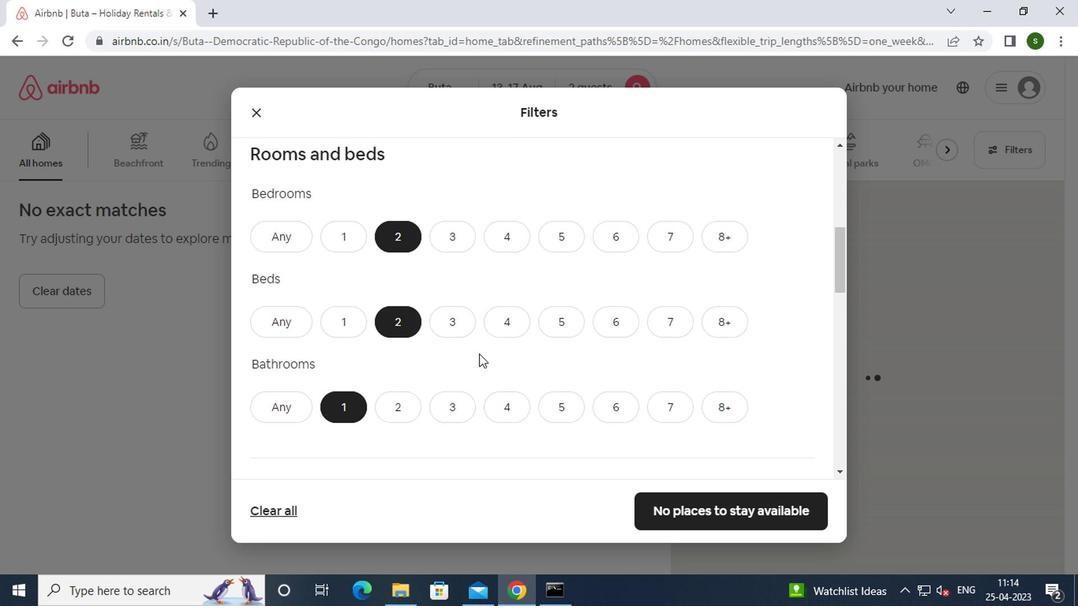 
Action: Mouse scrolled (476, 353) with delta (0, 0)
Screenshot: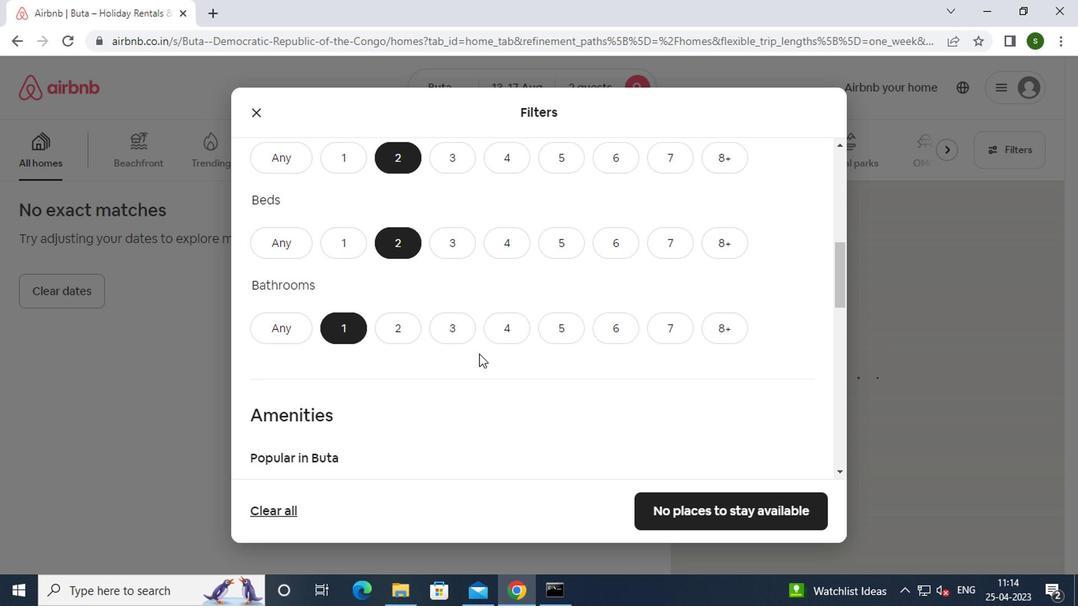 
Action: Mouse moved to (277, 342)
Screenshot: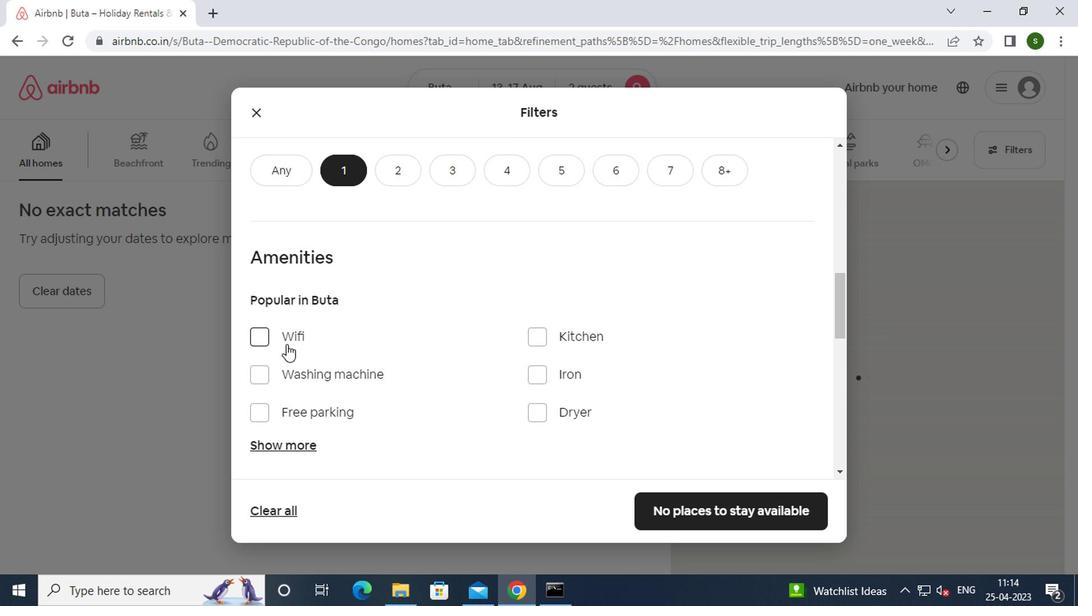 
Action: Mouse pressed left at (277, 342)
Screenshot: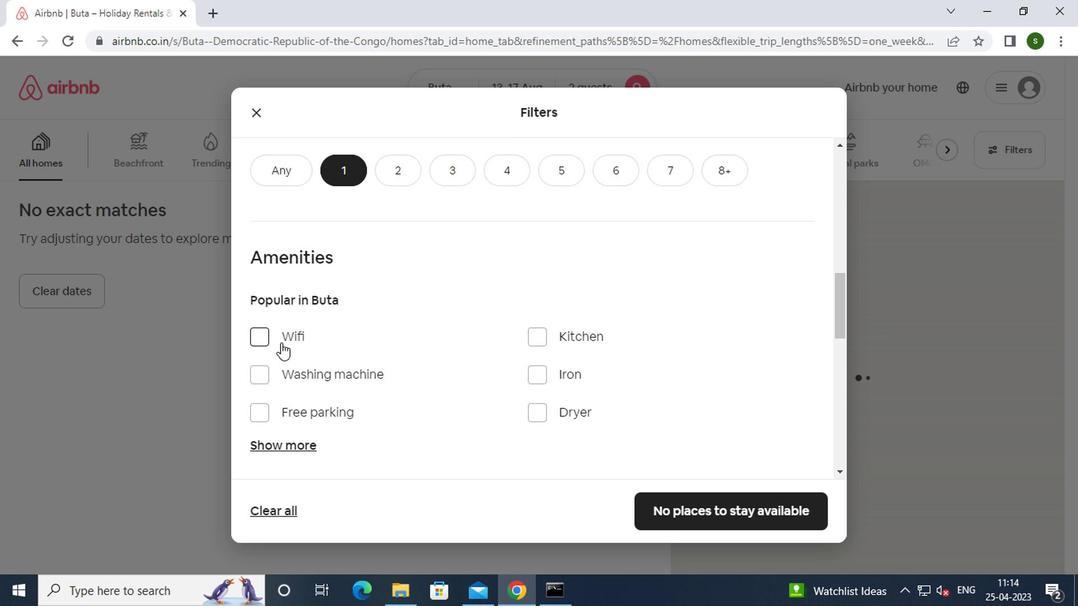 
Action: Mouse moved to (441, 332)
Screenshot: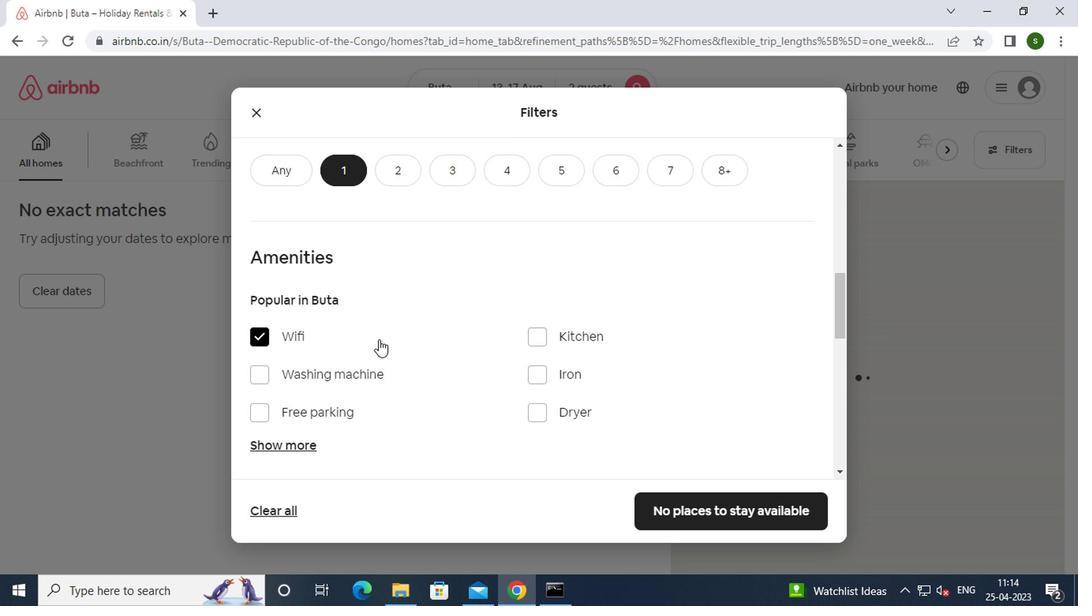 
Action: Mouse scrolled (441, 331) with delta (0, 0)
Screenshot: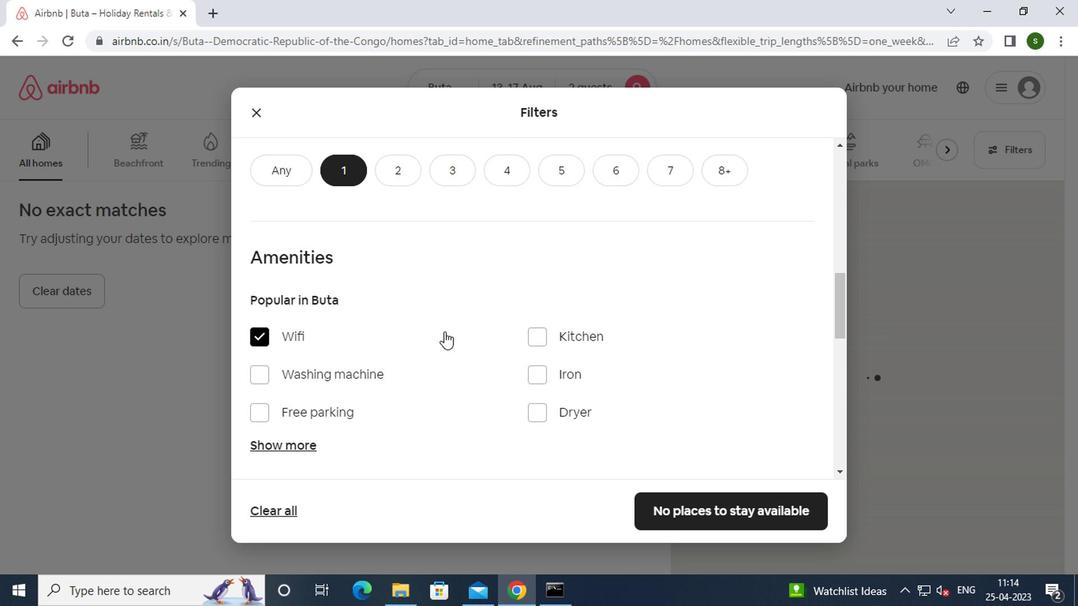 
Action: Mouse scrolled (441, 331) with delta (0, 0)
Screenshot: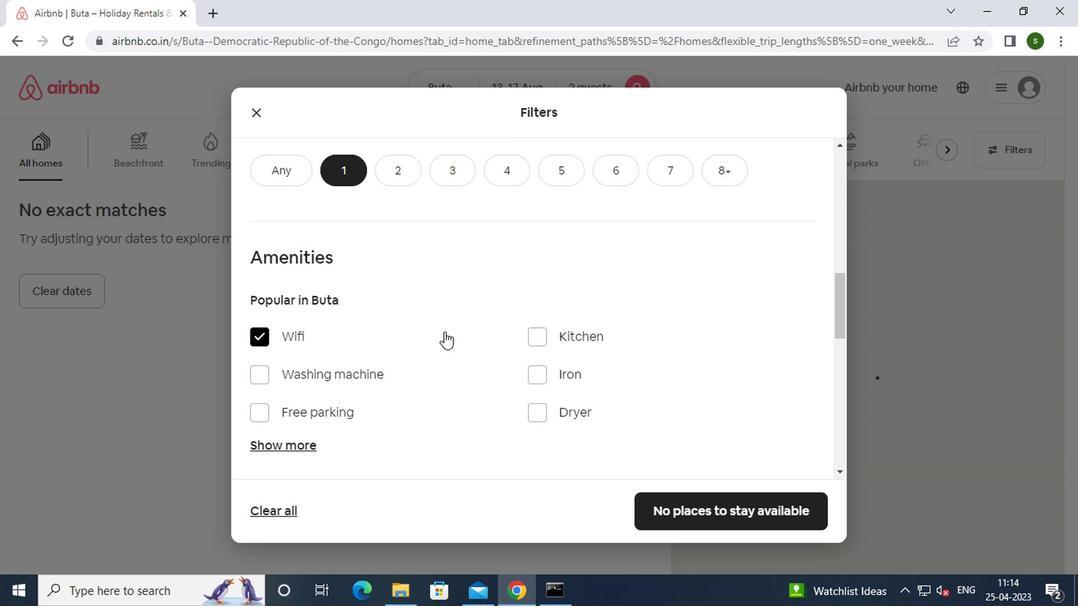 
Action: Mouse scrolled (441, 331) with delta (0, 0)
Screenshot: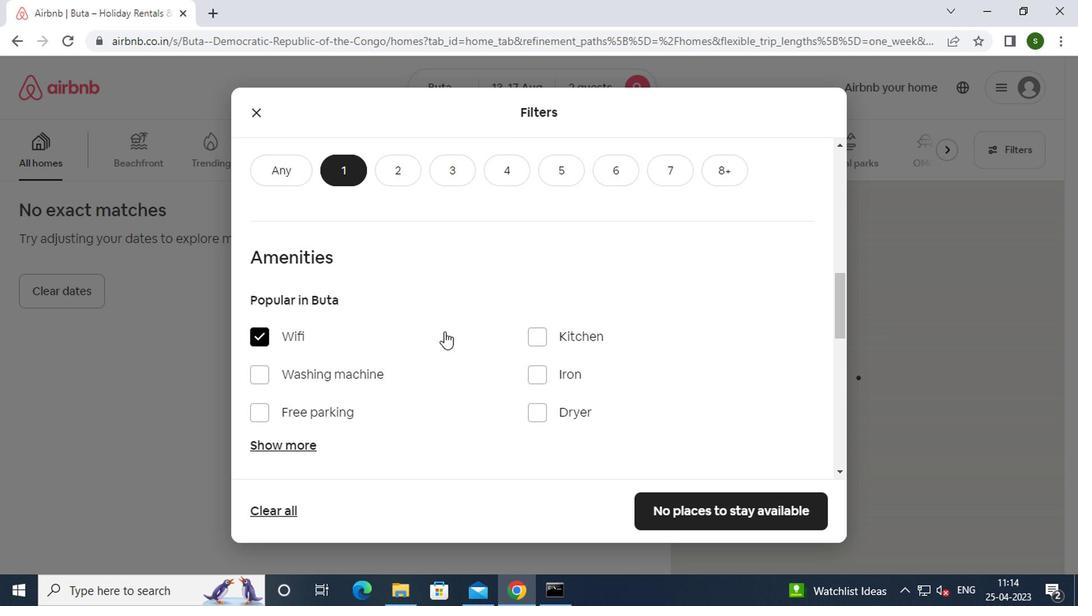 
Action: Mouse scrolled (441, 331) with delta (0, 0)
Screenshot: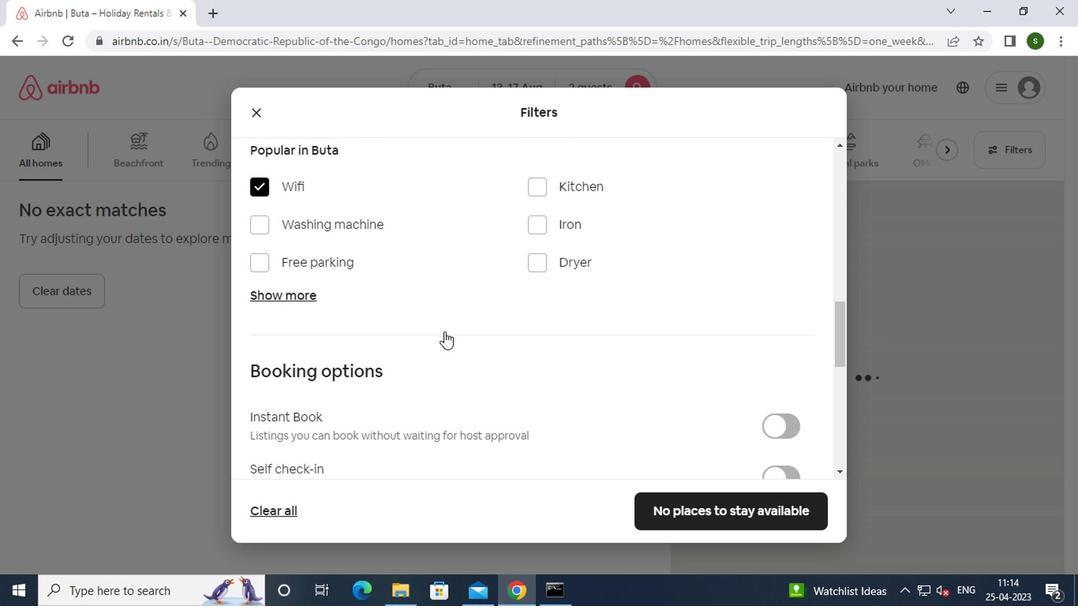 
Action: Mouse moved to (775, 312)
Screenshot: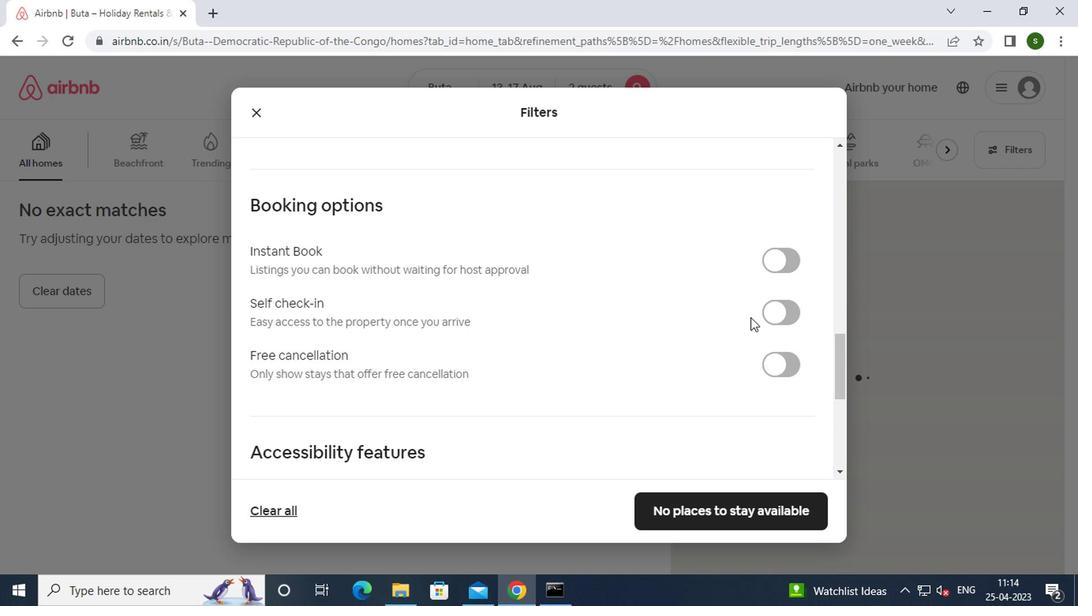 
Action: Mouse pressed left at (775, 312)
Screenshot: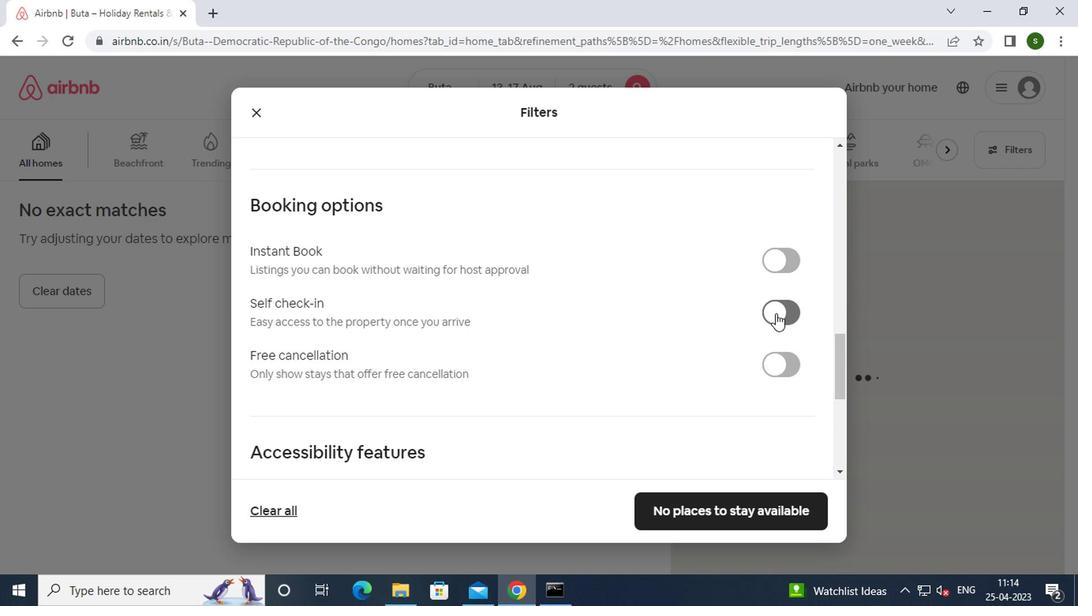 
Action: Mouse moved to (632, 323)
Screenshot: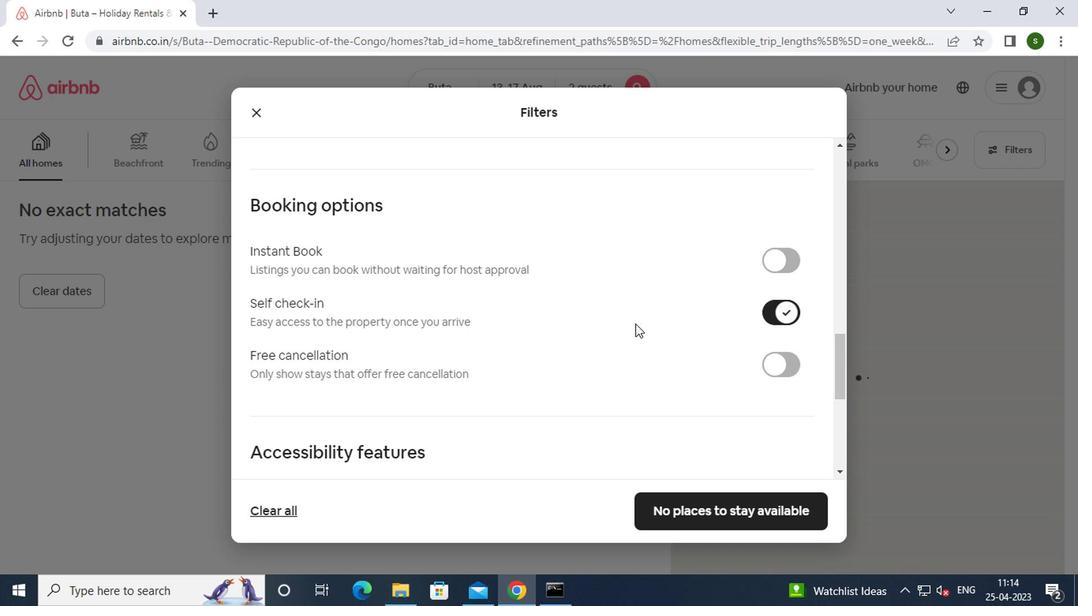 
Action: Mouse scrolled (632, 322) with delta (0, -1)
Screenshot: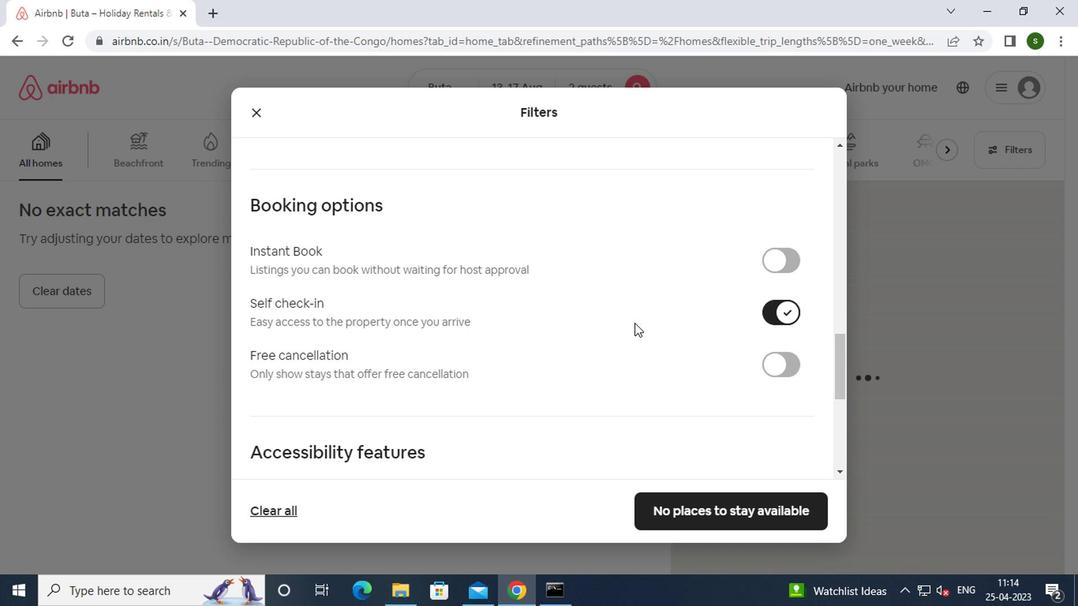 
Action: Mouse scrolled (632, 322) with delta (0, -1)
Screenshot: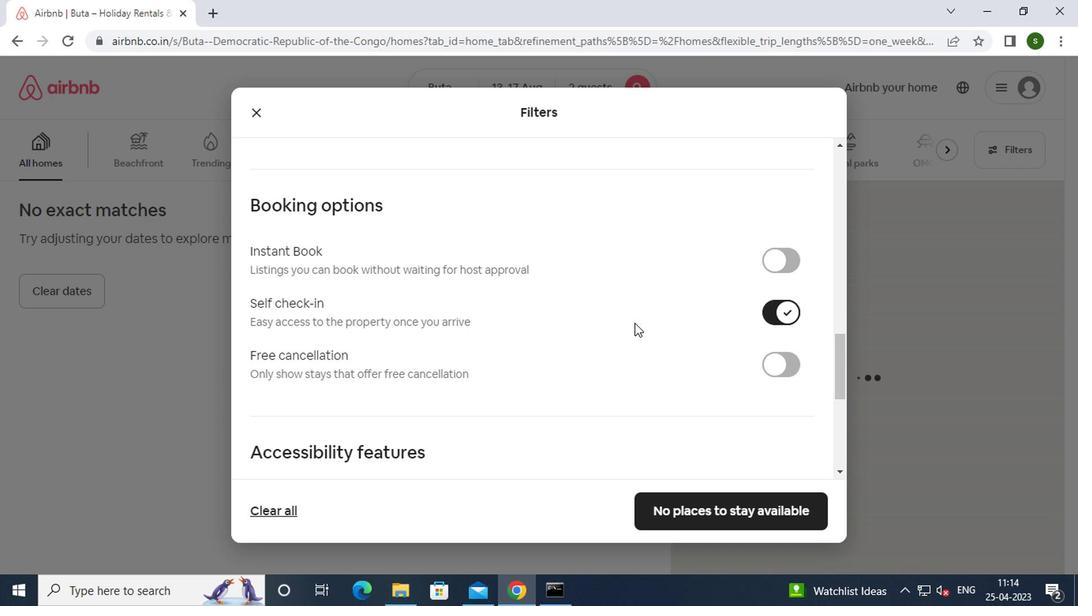 
Action: Mouse scrolled (632, 322) with delta (0, -1)
Screenshot: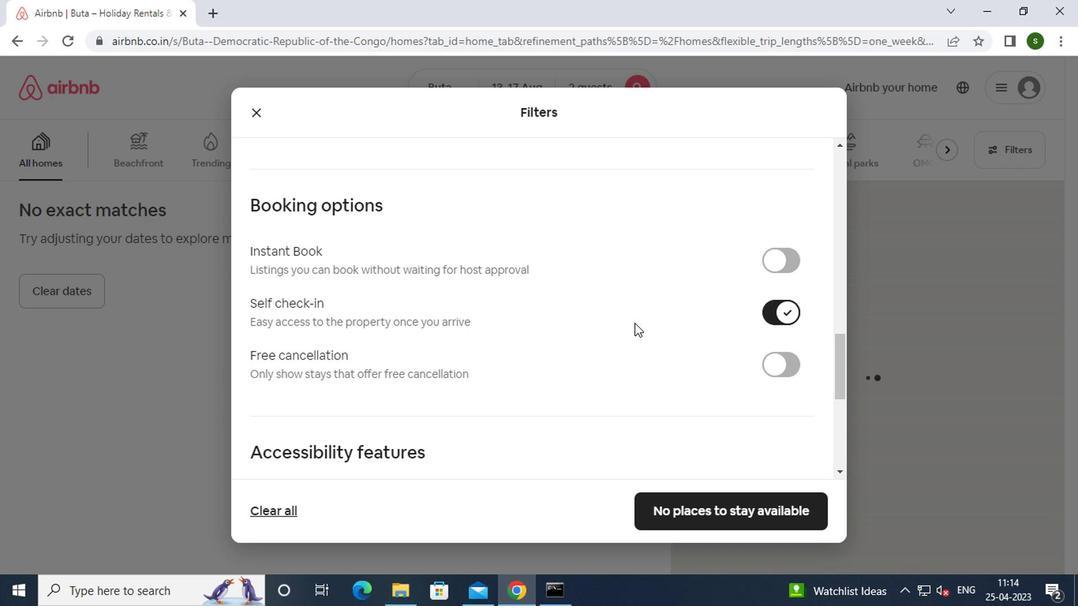 
Action: Mouse scrolled (632, 322) with delta (0, -1)
Screenshot: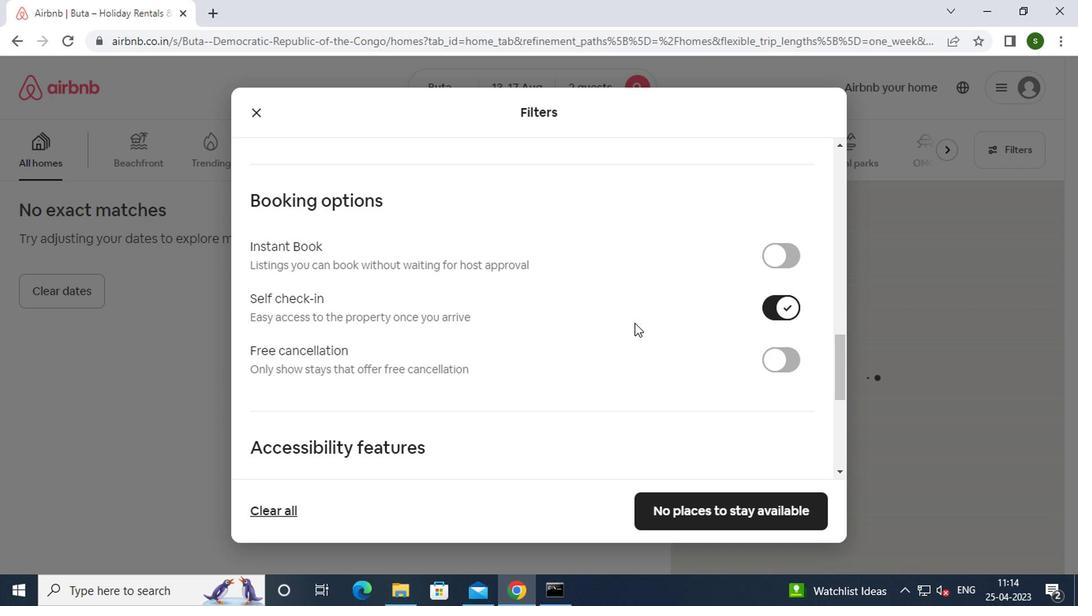 
Action: Mouse scrolled (632, 322) with delta (0, -1)
Screenshot: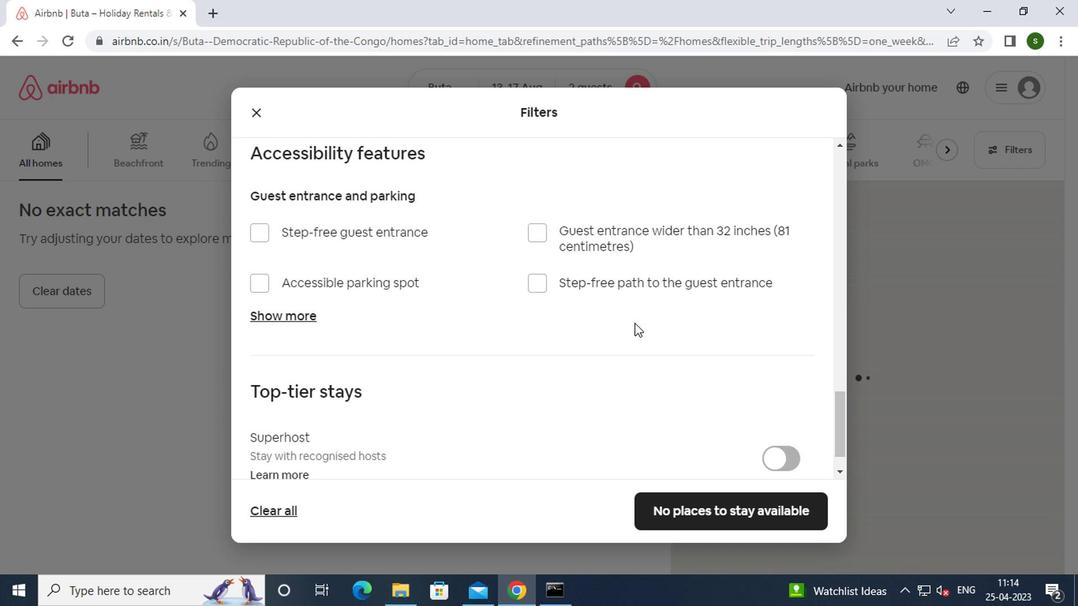 
Action: Mouse scrolled (632, 322) with delta (0, -1)
Screenshot: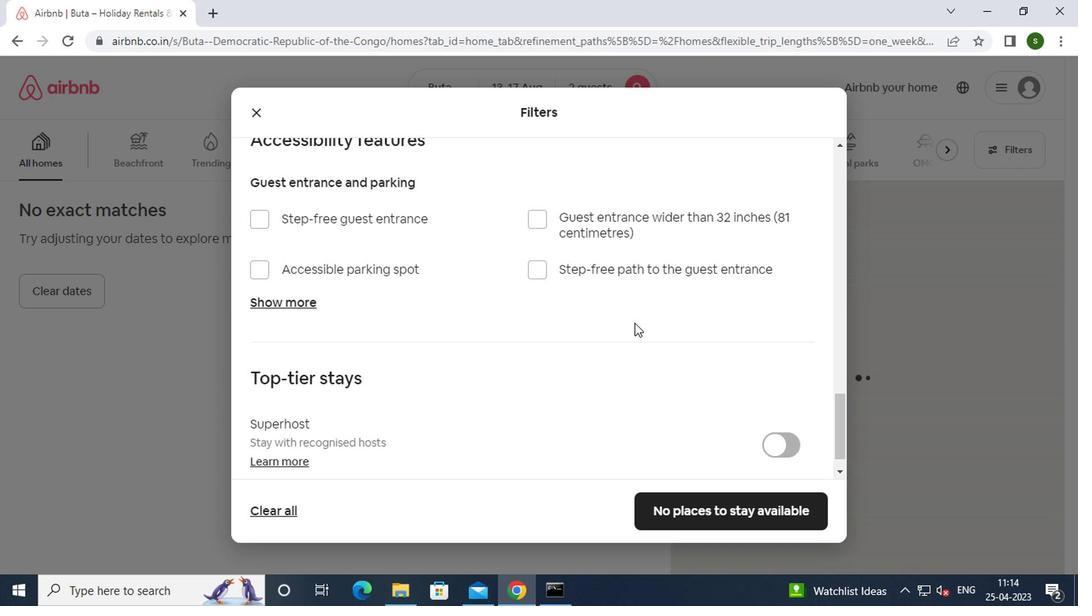 
Action: Mouse scrolled (632, 322) with delta (0, -1)
Screenshot: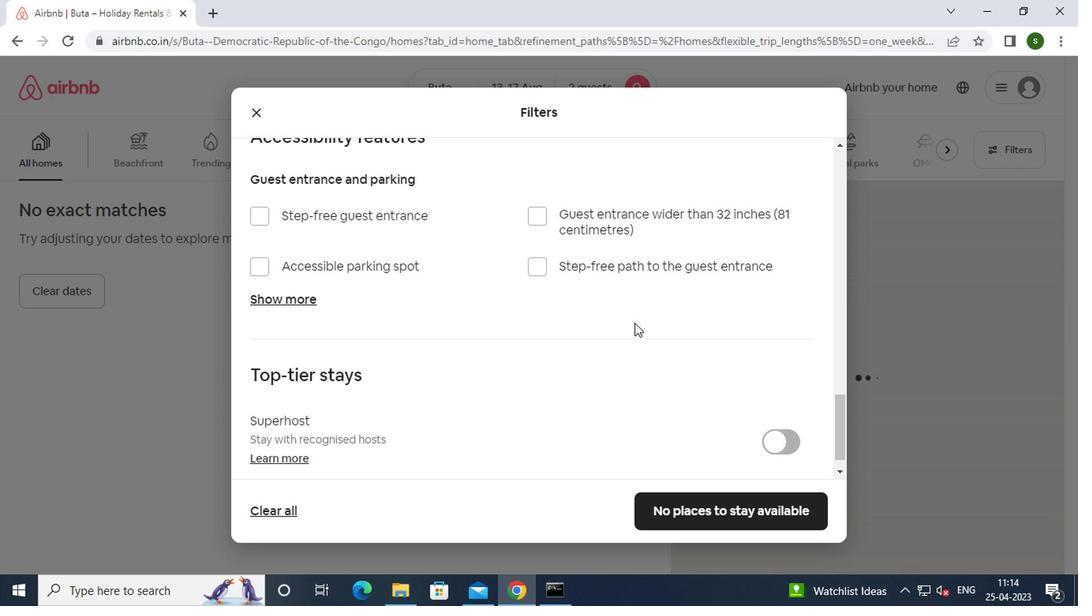 
Action: Mouse scrolled (632, 322) with delta (0, -1)
Screenshot: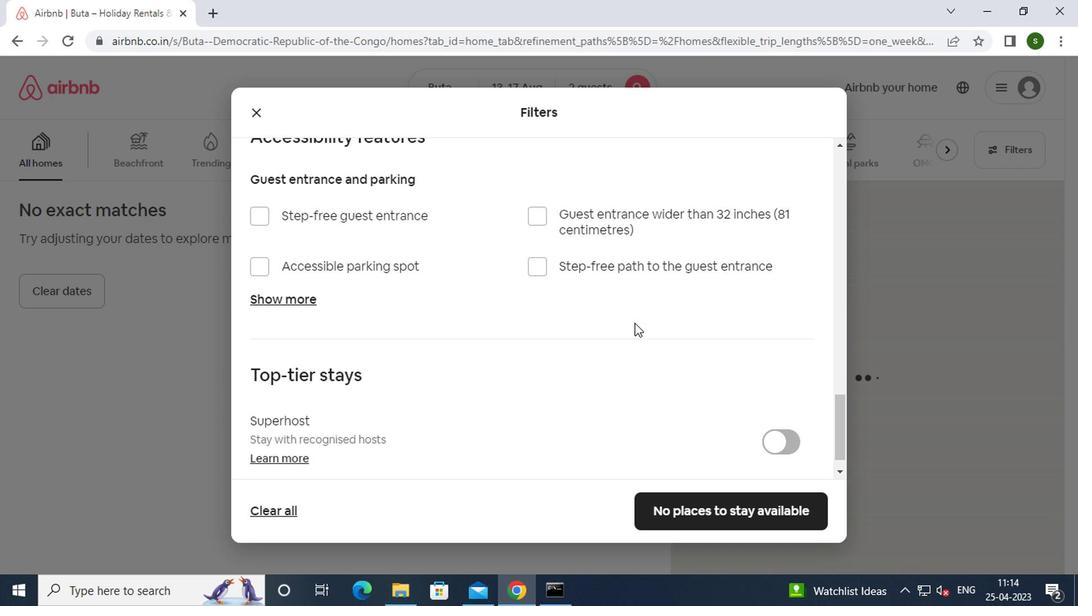 
Action: Mouse moved to (683, 500)
Screenshot: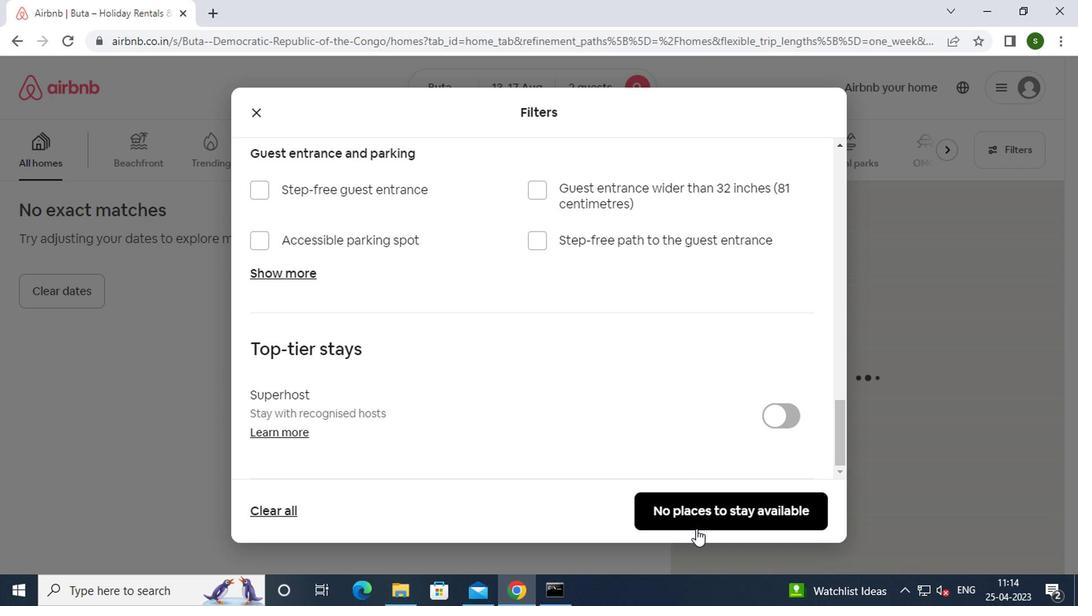 
Action: Mouse pressed left at (683, 500)
Screenshot: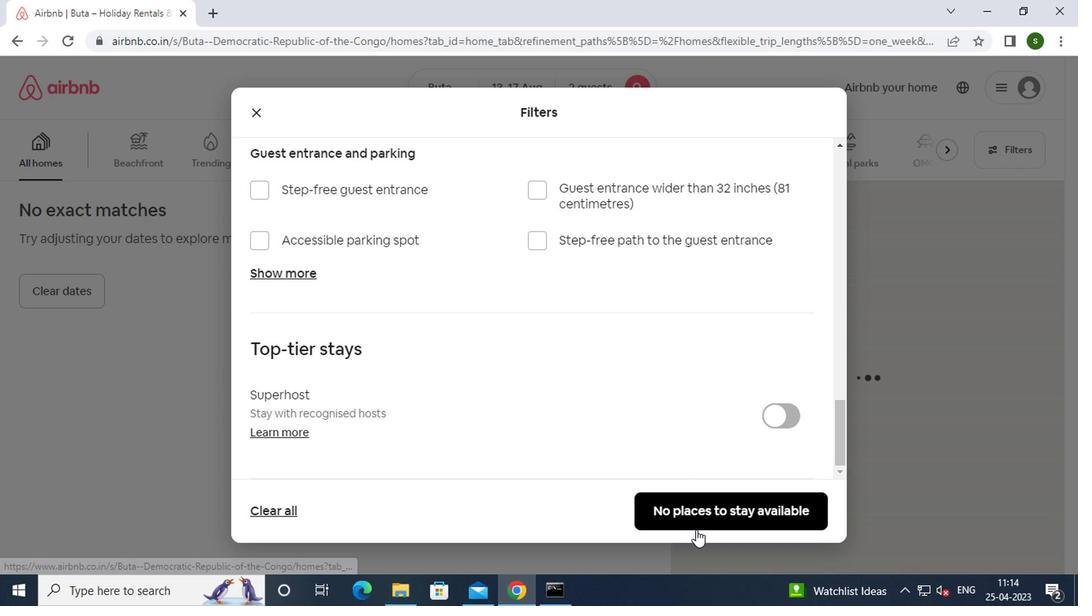 
Action: Mouse moved to (258, 277)
Screenshot: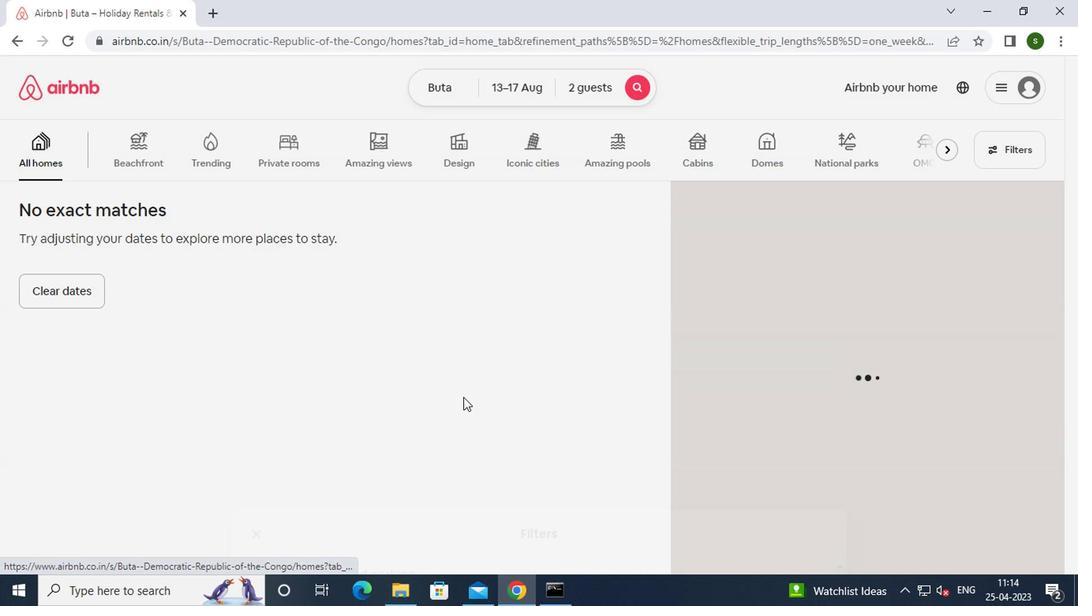 
